 Task: Calculate the distance from the Apollo Theater to Marcus Garvey Park.
Action: Mouse moved to (308, 292)
Screenshot: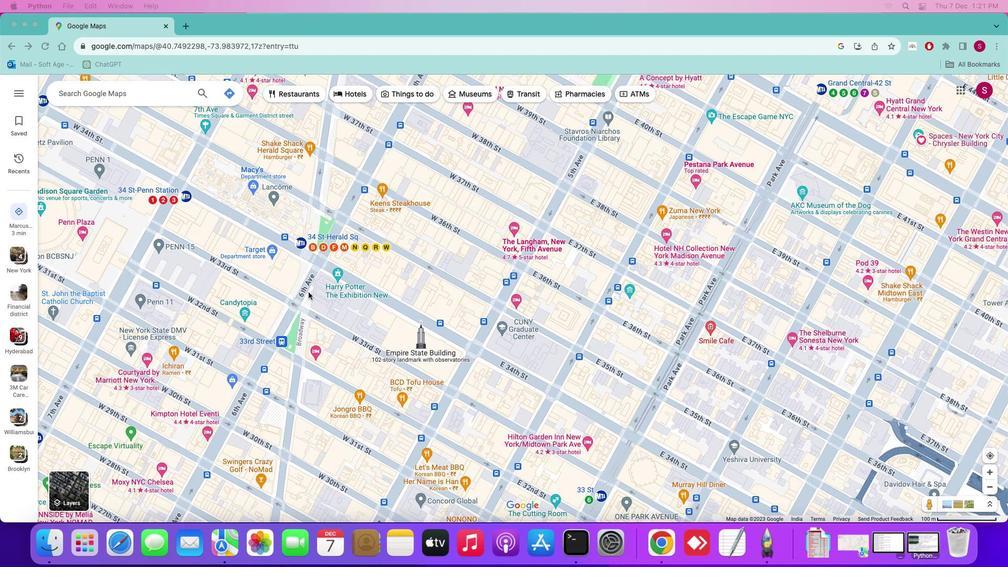 
Action: Mouse pressed left at (308, 292)
Screenshot: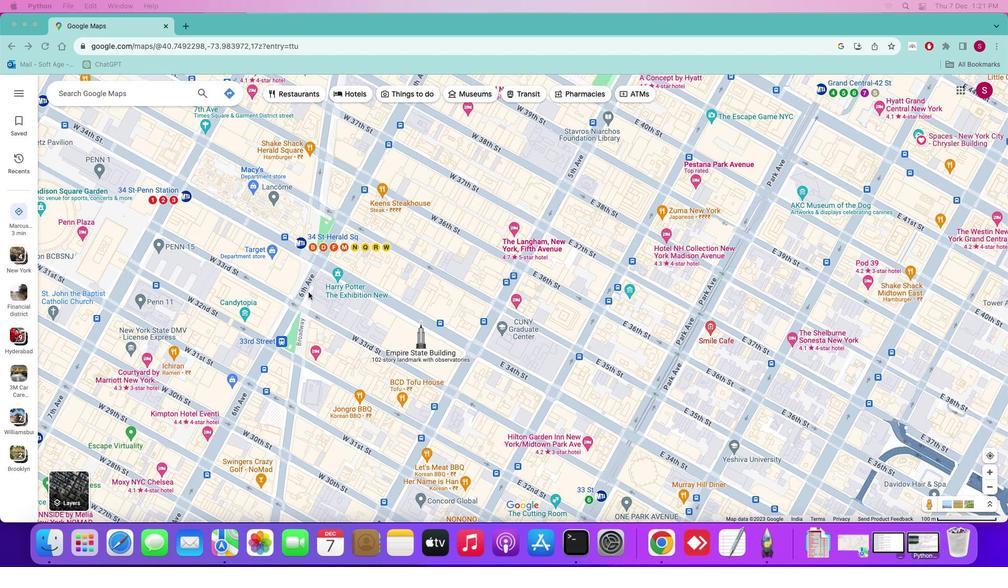 
Action: Mouse moved to (140, 93)
Screenshot: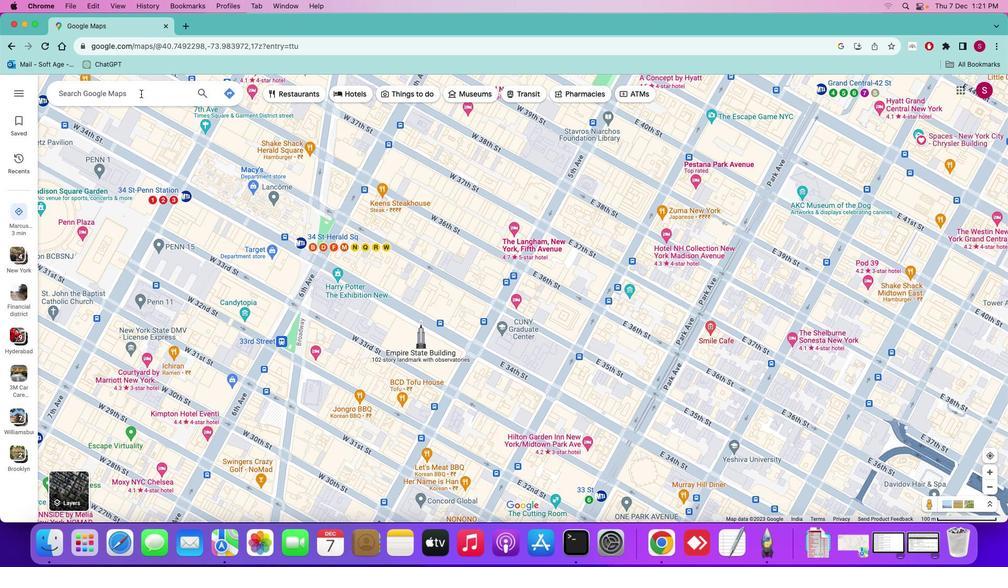 
Action: Mouse pressed left at (140, 93)
Screenshot: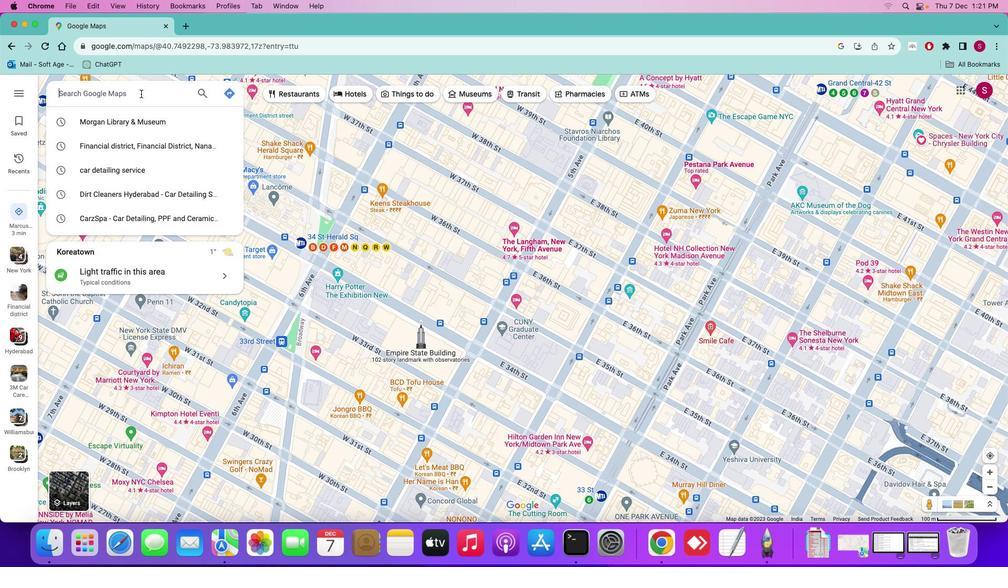 
Action: Mouse moved to (140, 93)
Screenshot: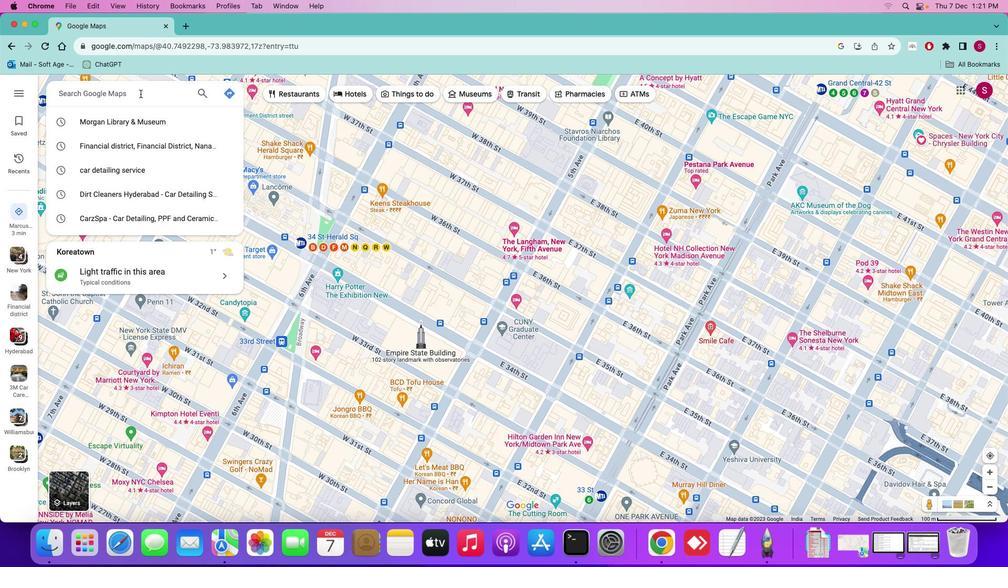 
Action: Key pressed Key.shift_r'A''p''o''l''l''o'Key.spaceKey.shift_r'T''h''e''a''t''e''r'Key.space't''o'Key.spaceKey.shift_r'M''a''r''c''u''s'Key.spaceKey.shift_r'G''r''a''v''e''y'Key.spaceKey.shift_r'P''a''r''k'Key.enter
Screenshot: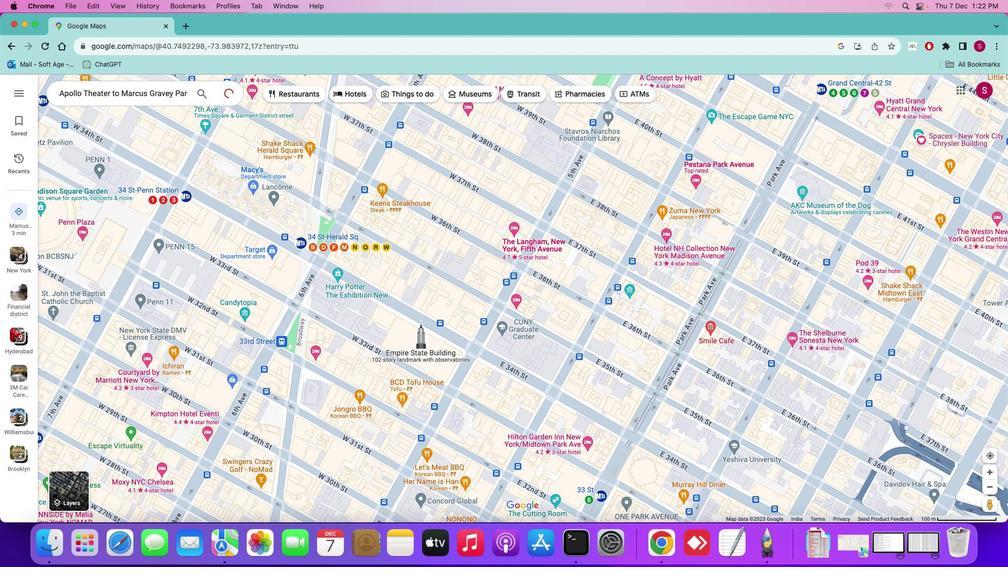 
Action: Mouse moved to (580, 280)
Screenshot: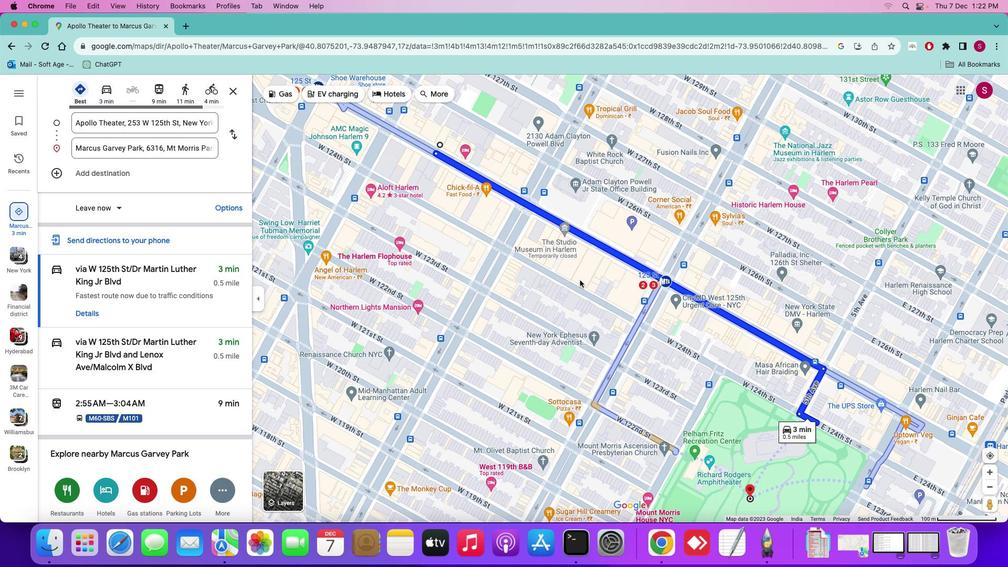 
Action: Mouse scrolled (580, 280) with delta (0, 0)
Screenshot: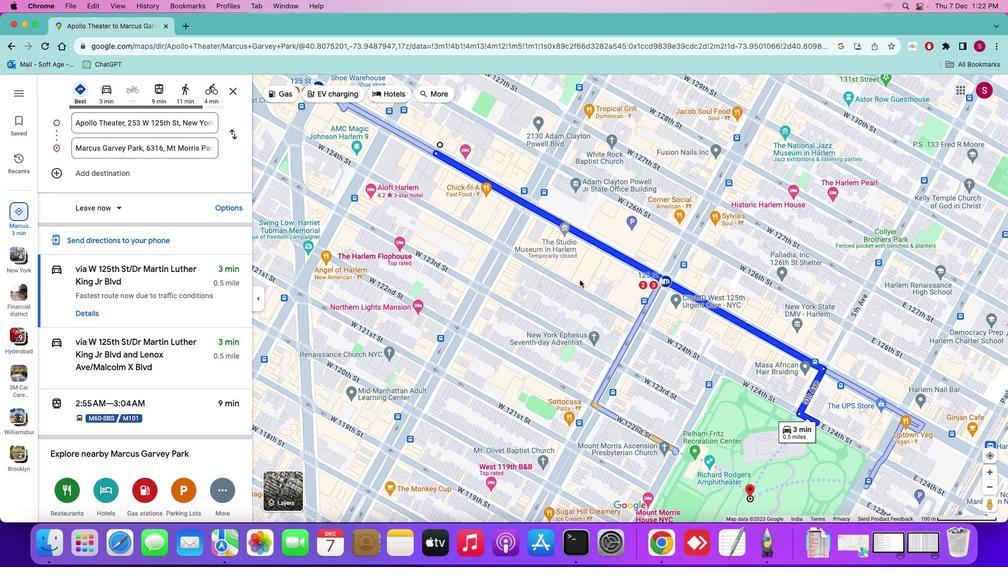 
Action: Mouse scrolled (580, 280) with delta (0, 0)
Screenshot: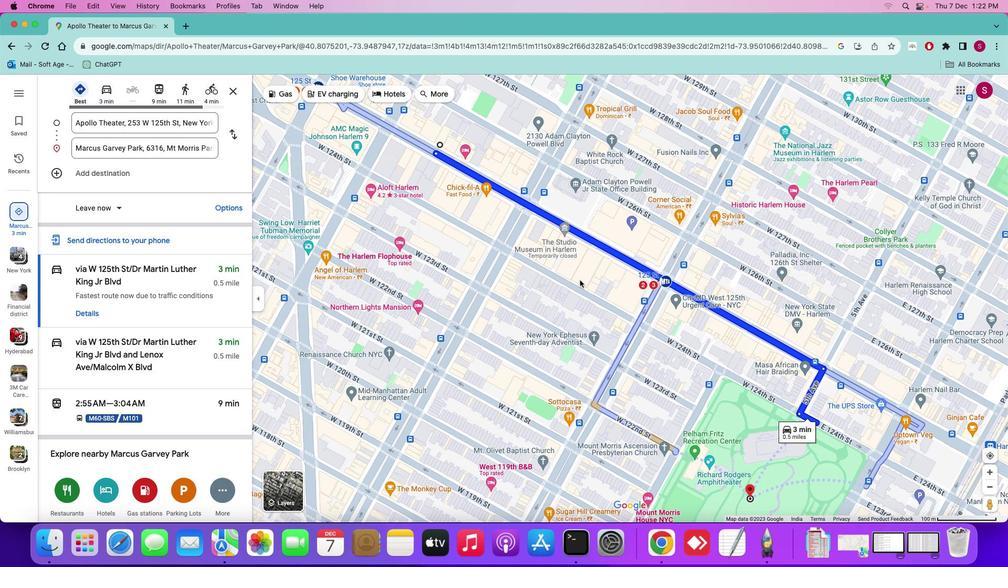 
Action: Mouse scrolled (580, 280) with delta (0, 0)
Screenshot: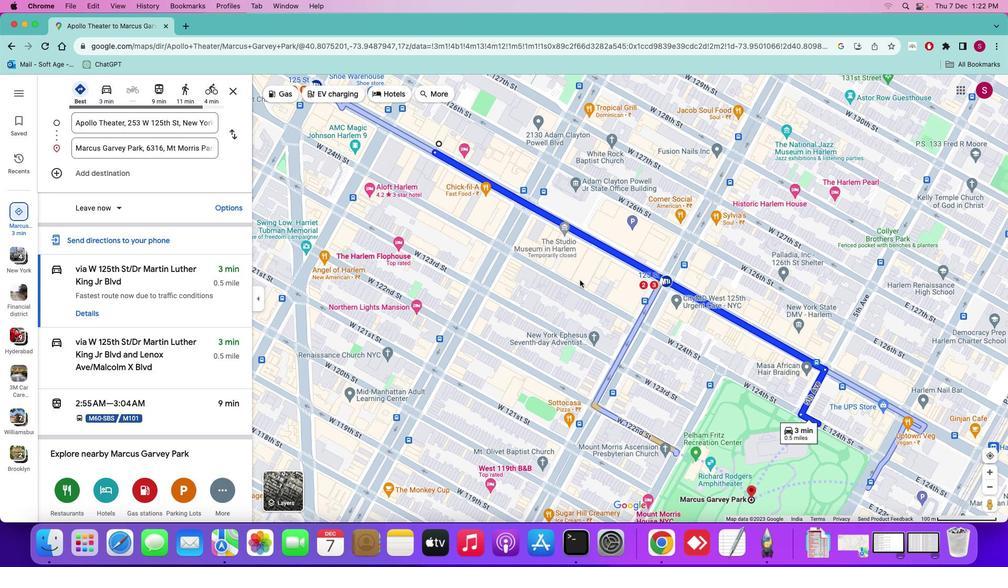 
Action: Mouse scrolled (580, 280) with delta (0, 0)
Screenshot: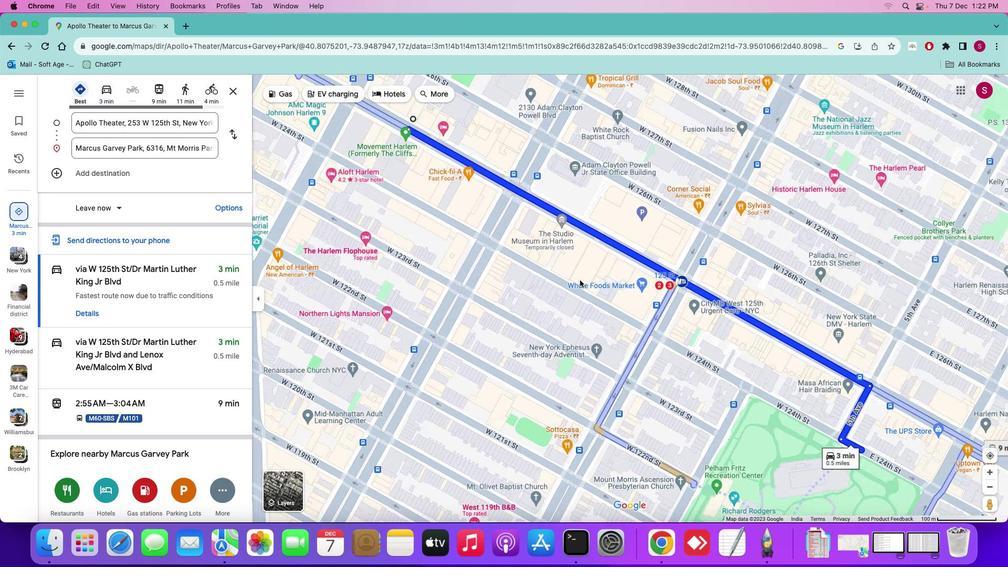 
Action: Mouse scrolled (580, 280) with delta (0, 0)
Screenshot: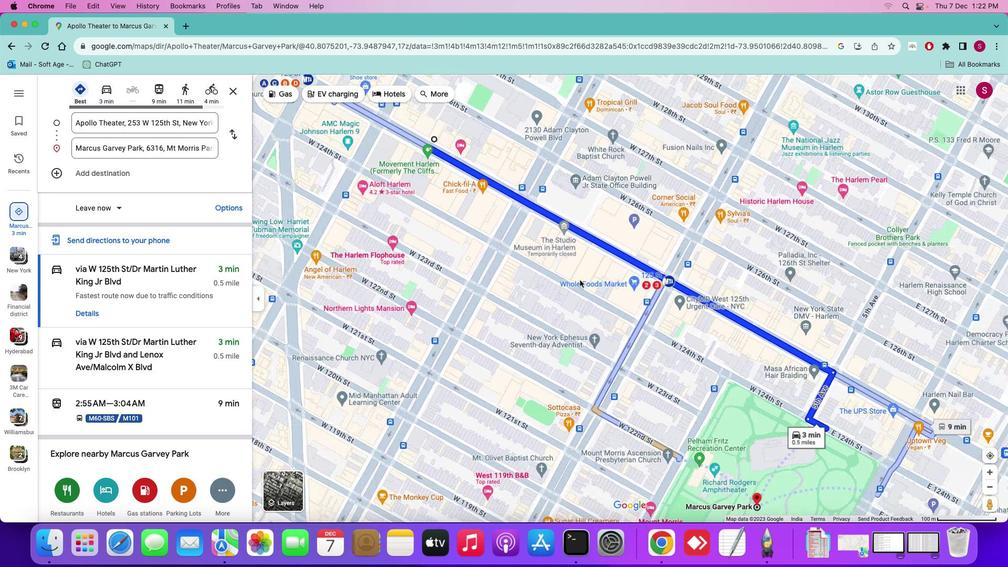 
Action: Mouse scrolled (580, 280) with delta (0, -1)
Screenshot: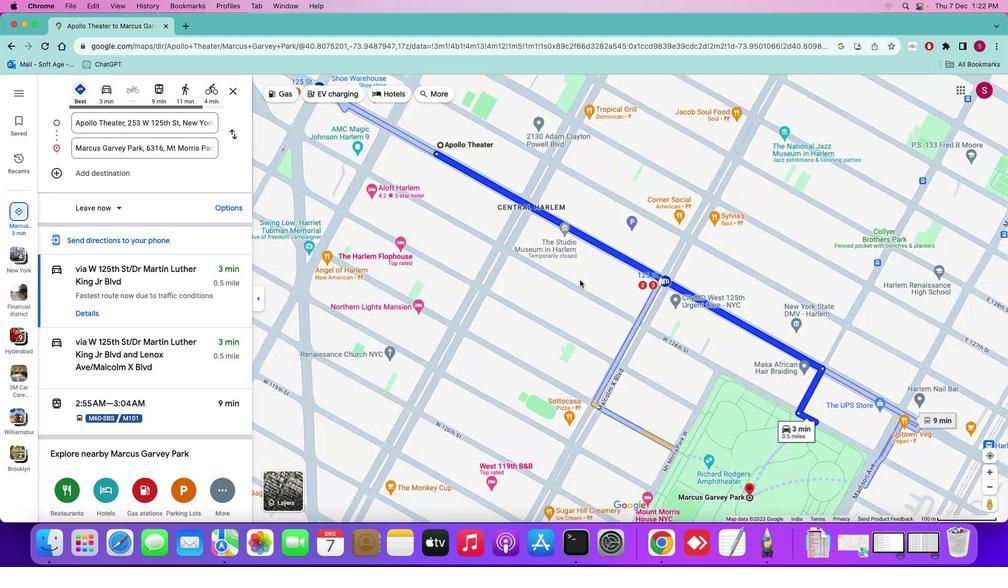 
Action: Mouse scrolled (580, 280) with delta (0, 0)
Screenshot: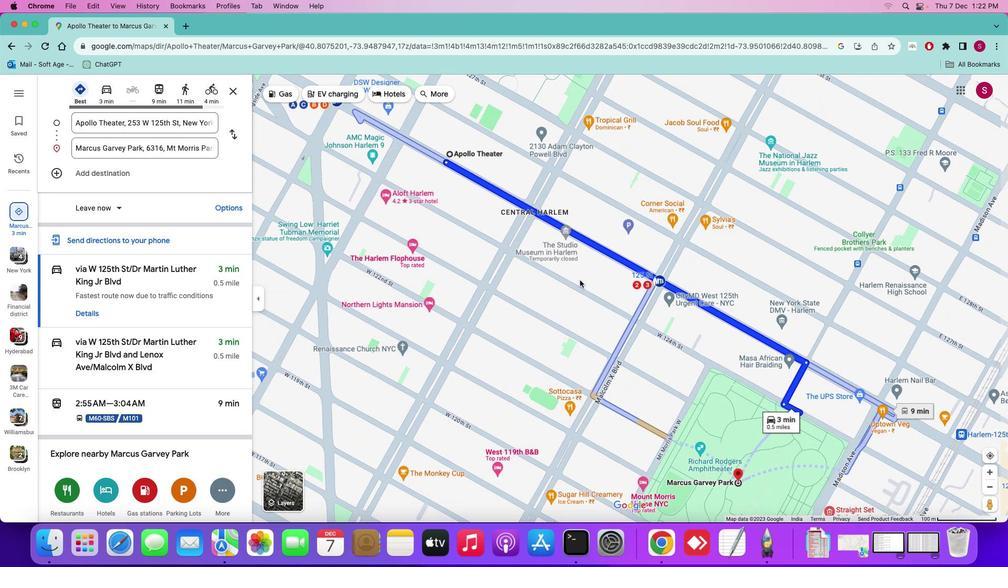 
Action: Mouse scrolled (580, 280) with delta (0, 0)
Screenshot: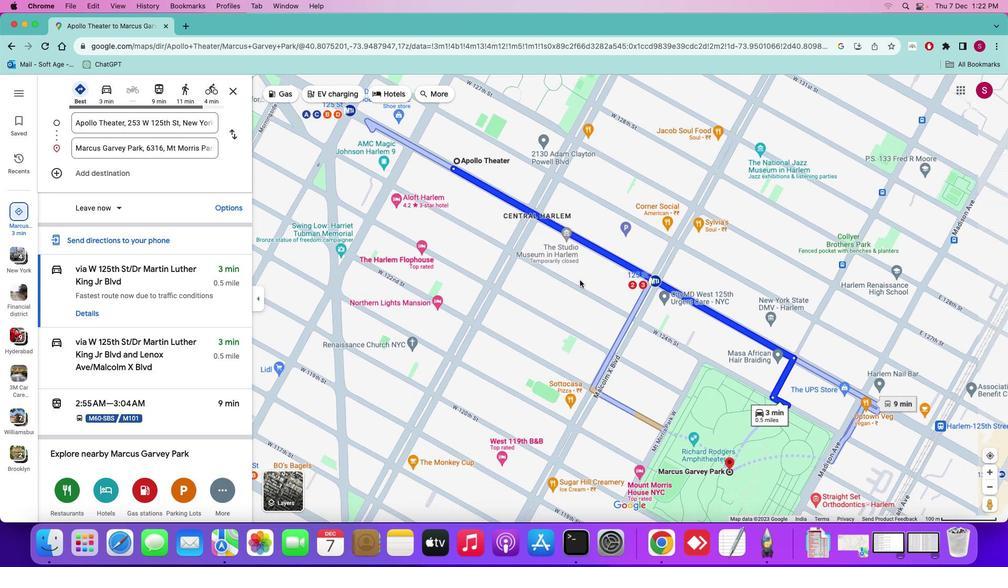 
Action: Mouse scrolled (580, 280) with delta (0, 0)
Screenshot: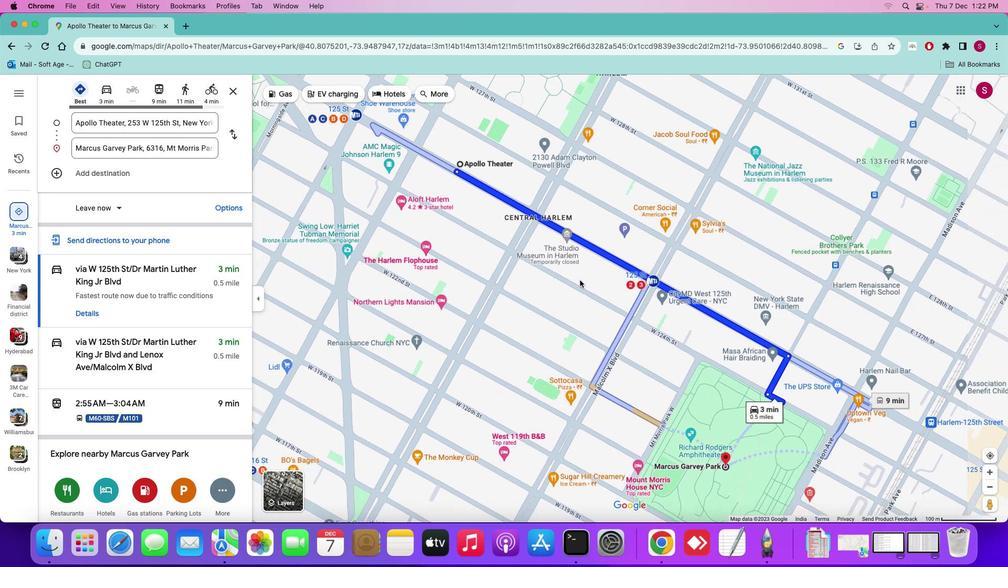 
Action: Mouse scrolled (580, 280) with delta (0, 0)
Screenshot: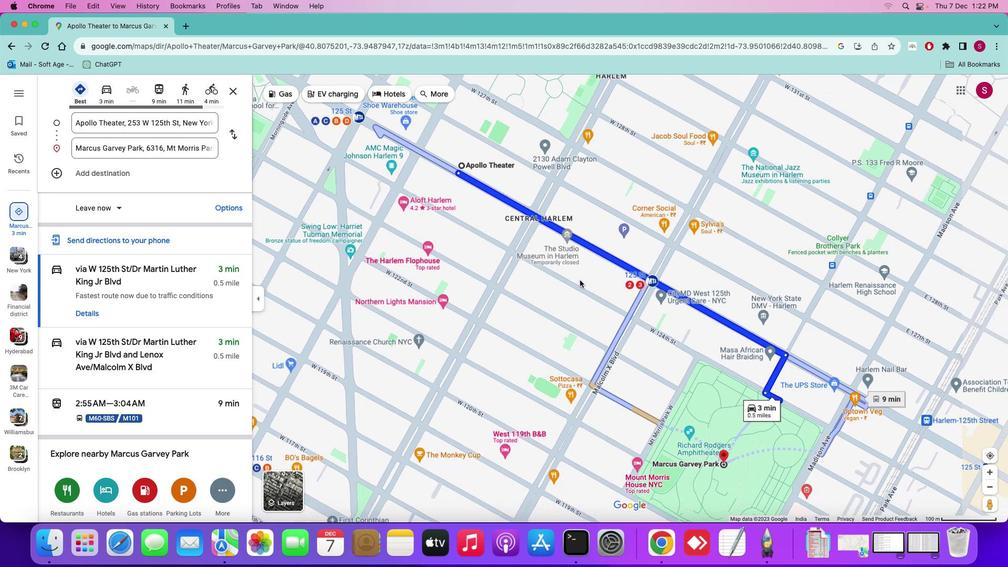 
Action: Mouse scrolled (580, 280) with delta (0, 0)
Screenshot: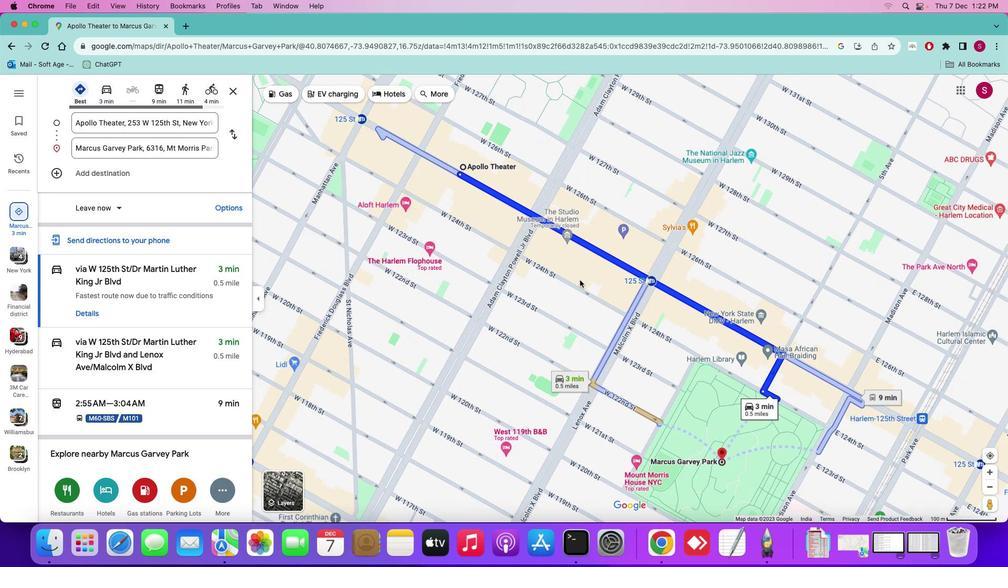 
Action: Mouse scrolled (580, 280) with delta (0, 0)
Screenshot: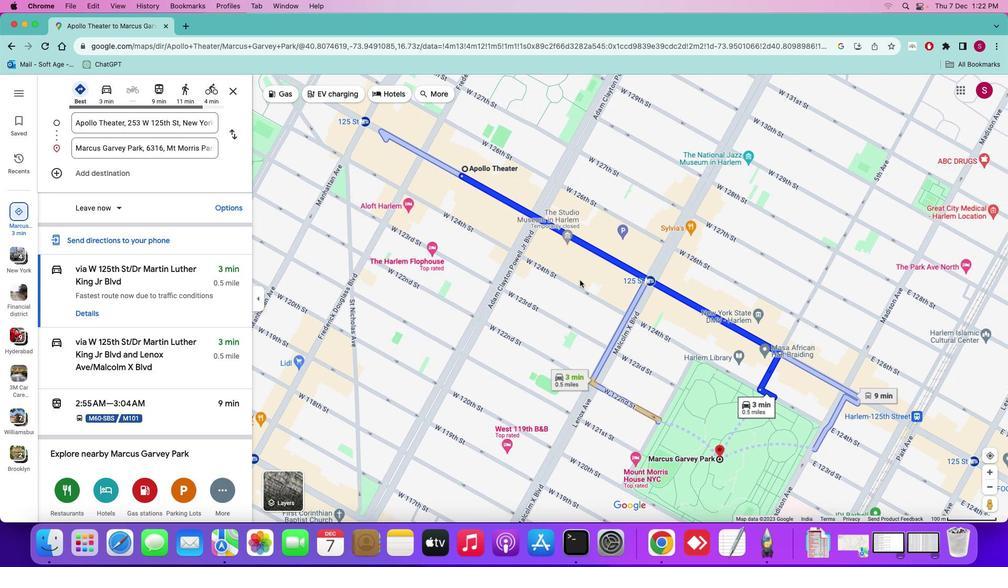 
Action: Mouse scrolled (580, 280) with delta (0, 0)
Screenshot: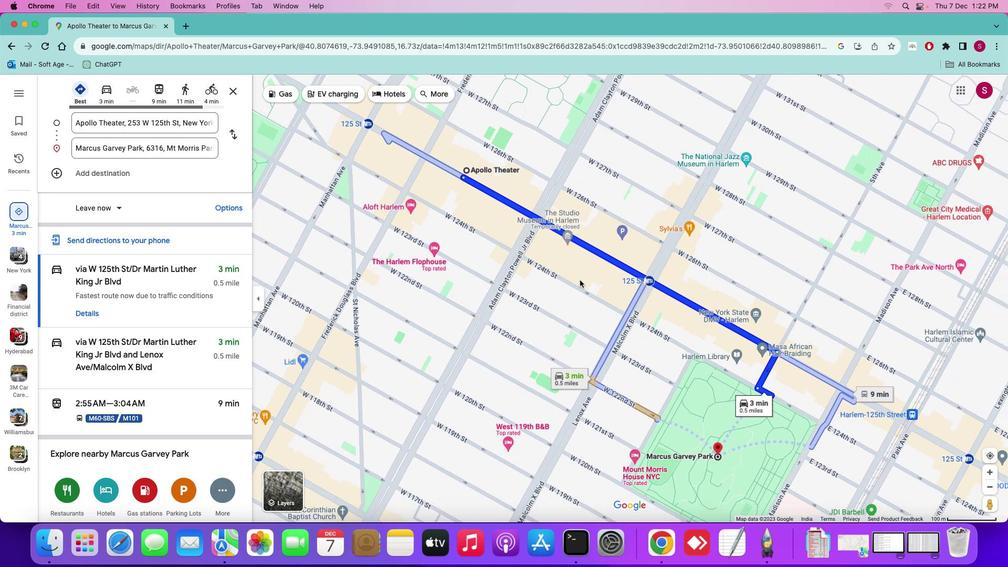 
Action: Mouse scrolled (580, 280) with delta (0, 0)
Screenshot: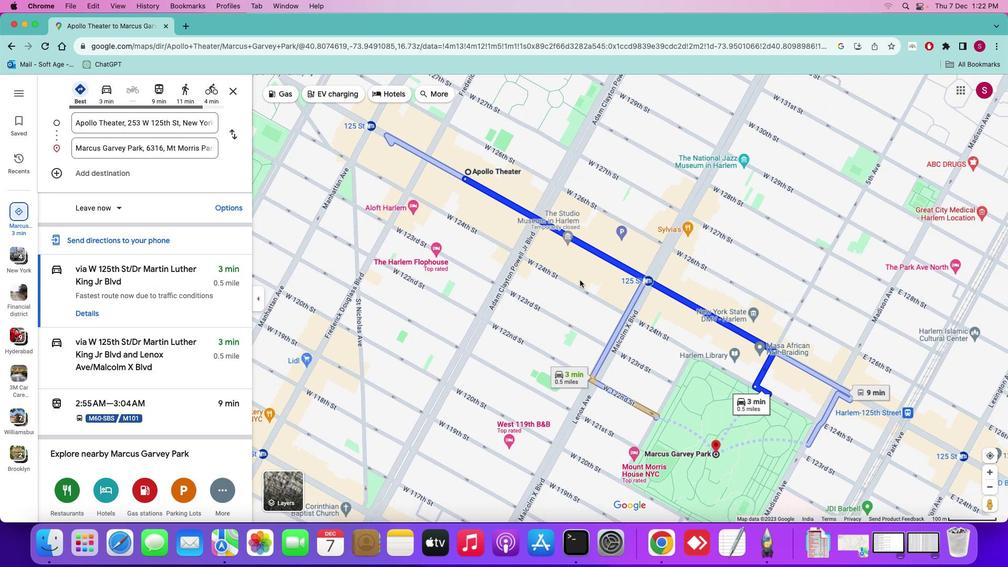 
Action: Mouse scrolled (580, 280) with delta (0, 0)
Screenshot: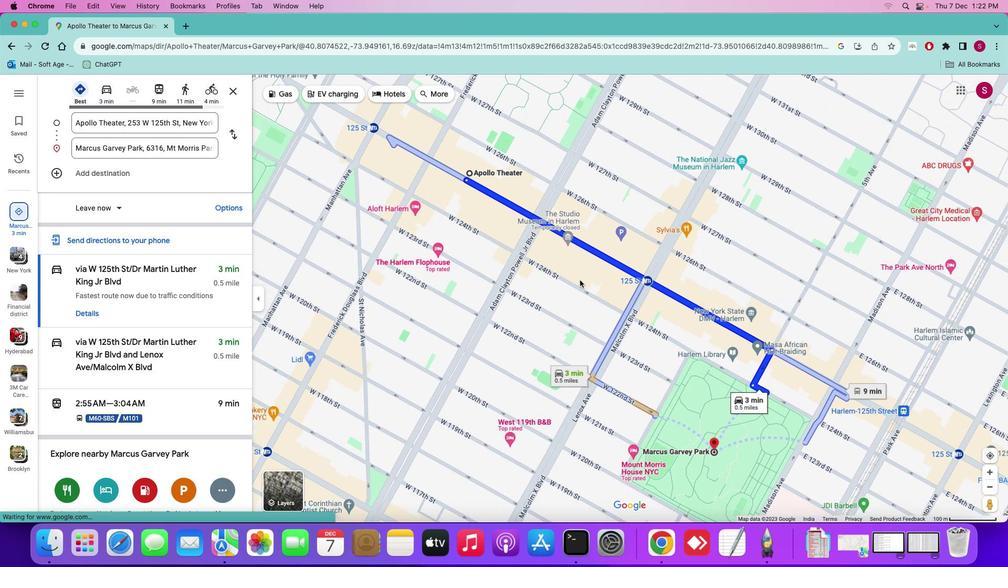 
Action: Mouse moved to (742, 407)
Screenshot: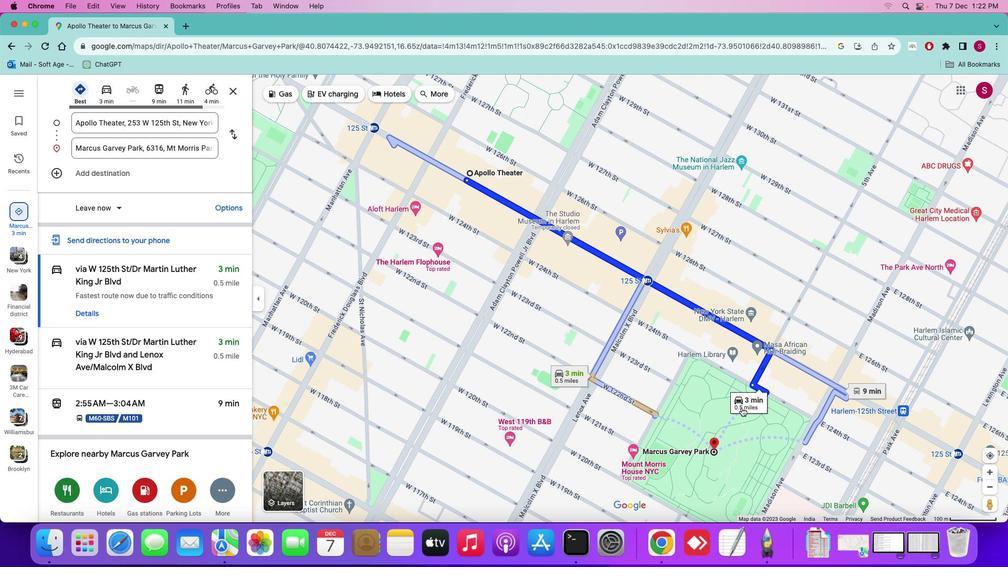
Action: Mouse pressed left at (742, 407)
Screenshot: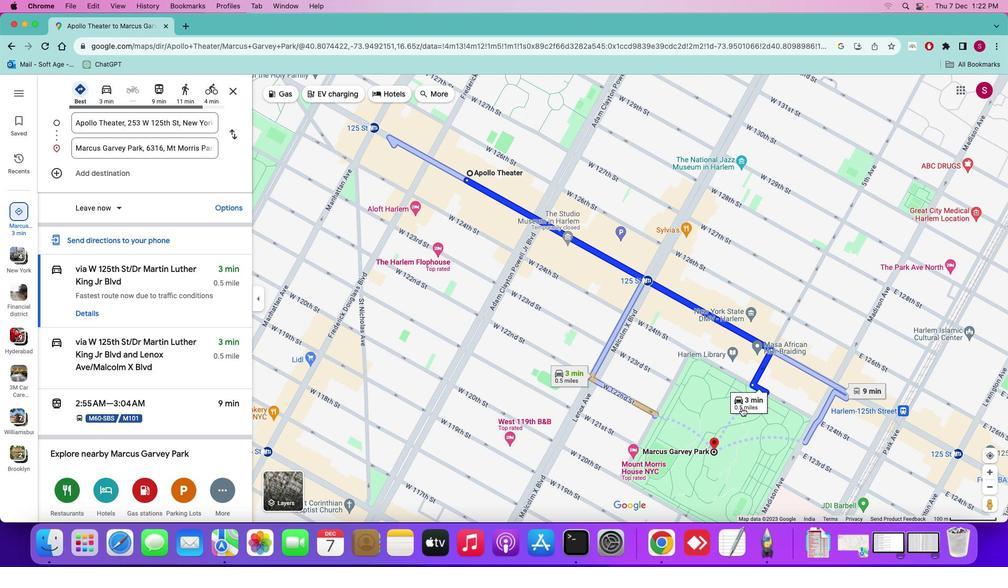 
Action: Mouse moved to (709, 471)
Screenshot: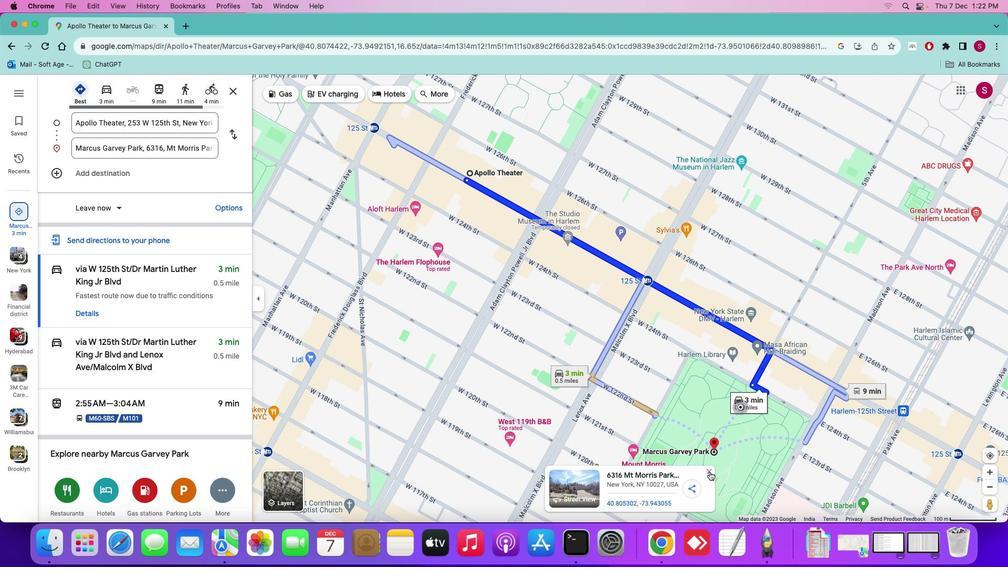 
Action: Mouse pressed left at (709, 471)
Screenshot: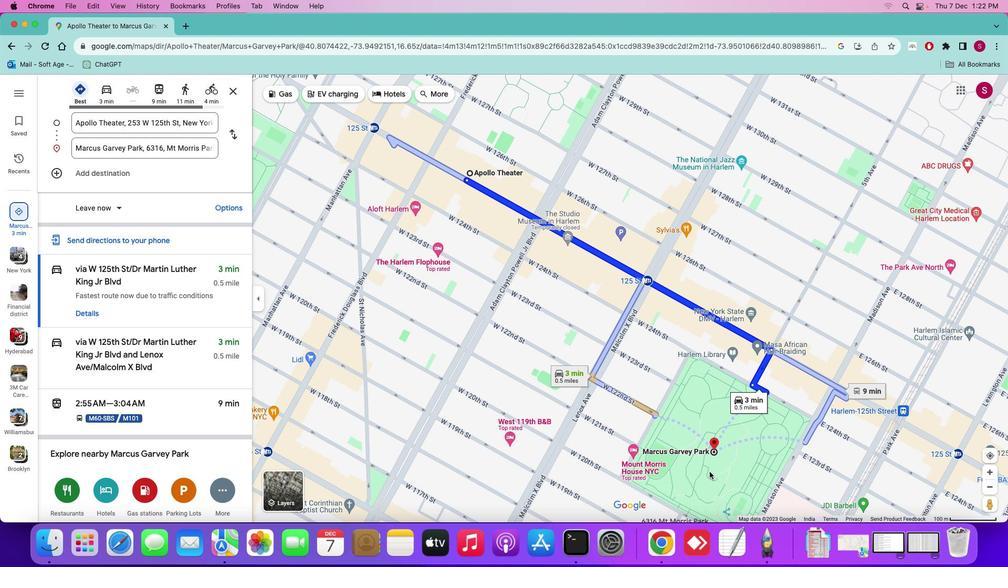 
Action: Mouse moved to (109, 95)
Screenshot: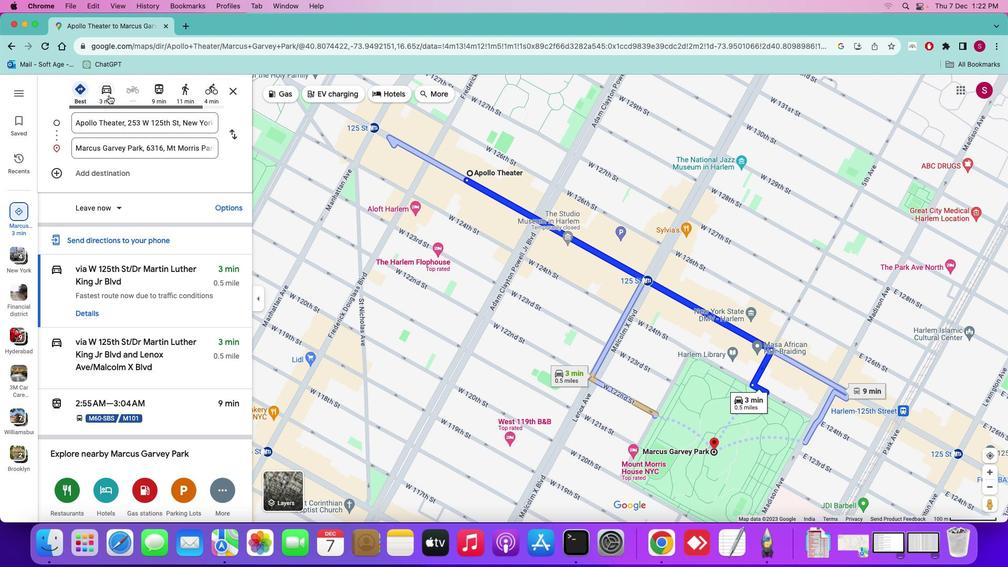 
Action: Mouse pressed left at (109, 95)
Screenshot: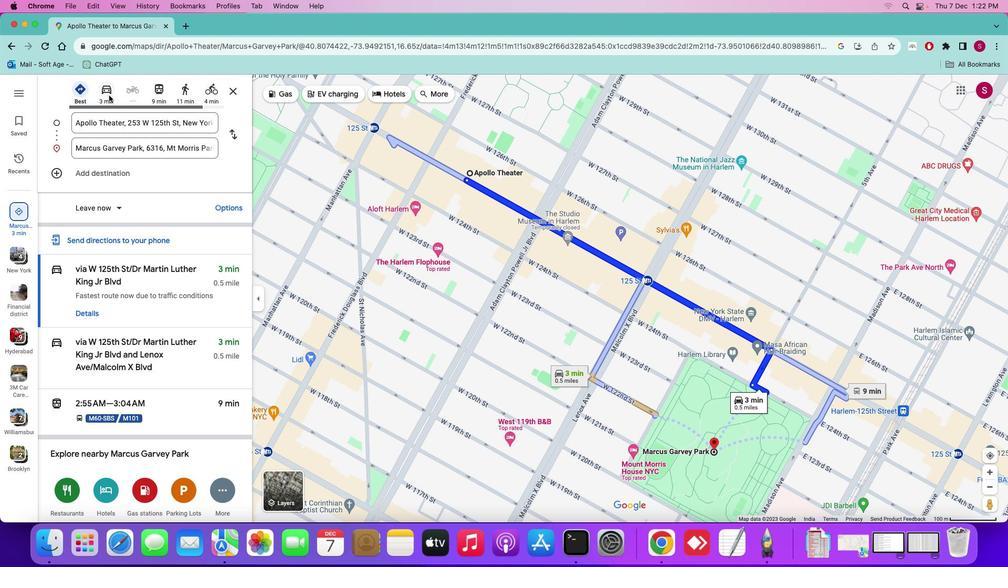
Action: Mouse moved to (491, 311)
Screenshot: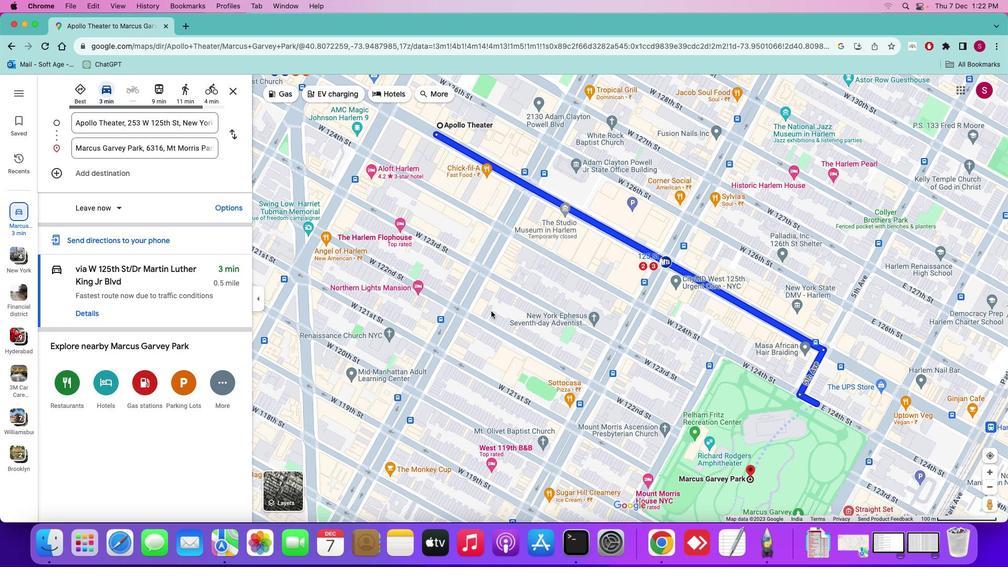 
Action: Mouse scrolled (491, 311) with delta (0, 0)
Screenshot: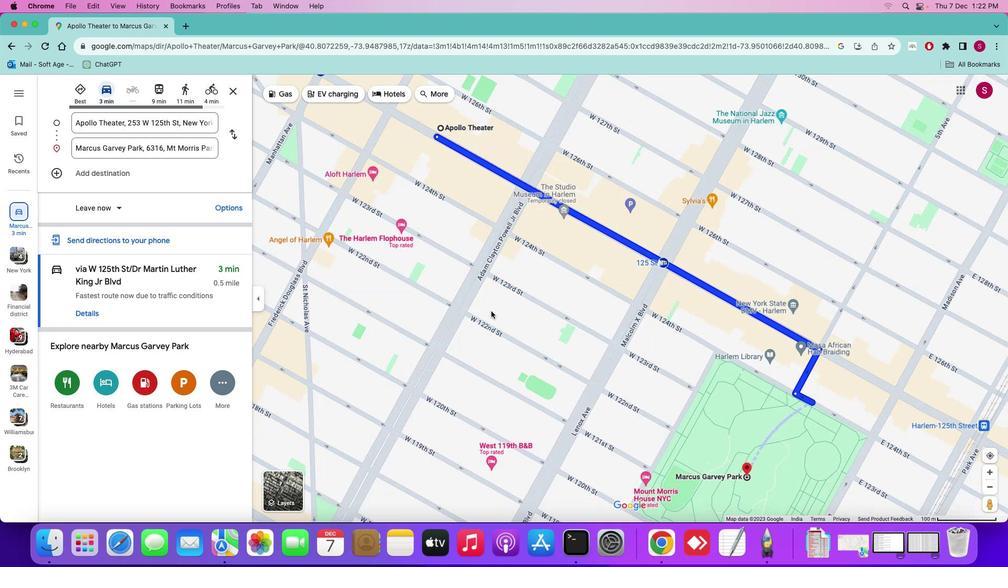 
Action: Mouse scrolled (491, 311) with delta (0, 0)
Screenshot: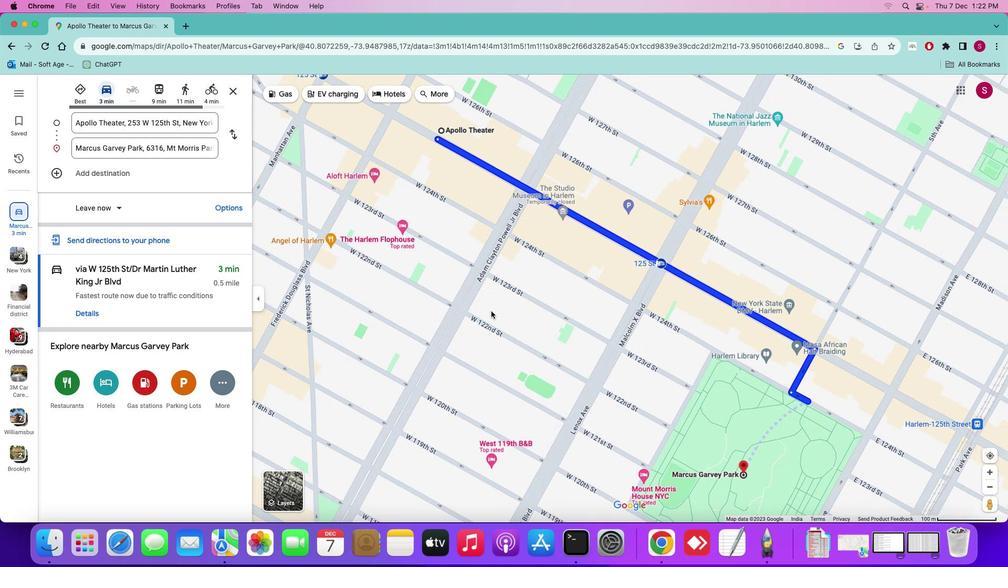 
Action: Mouse moved to (501, 312)
Screenshot: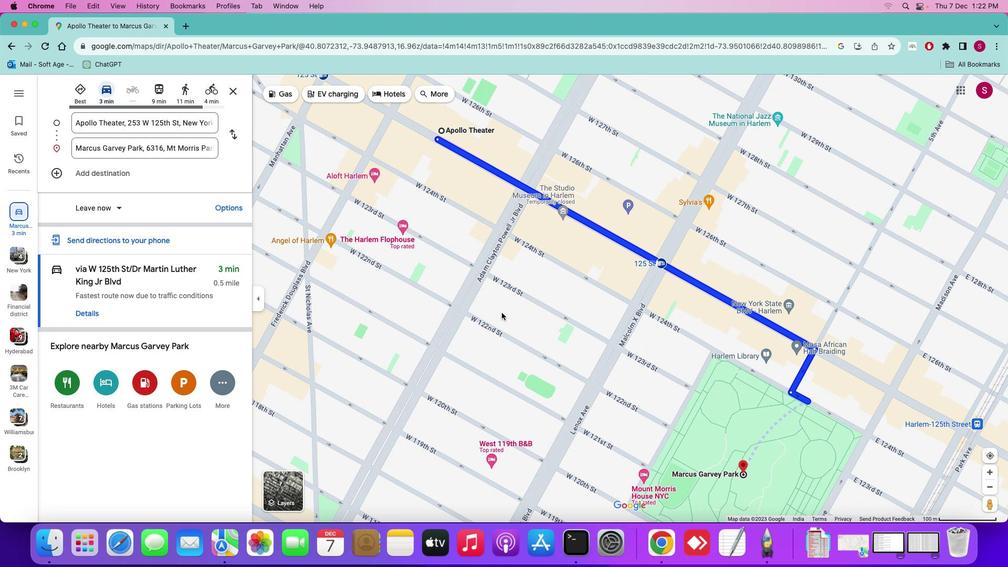
Action: Mouse scrolled (501, 312) with delta (0, 0)
Screenshot: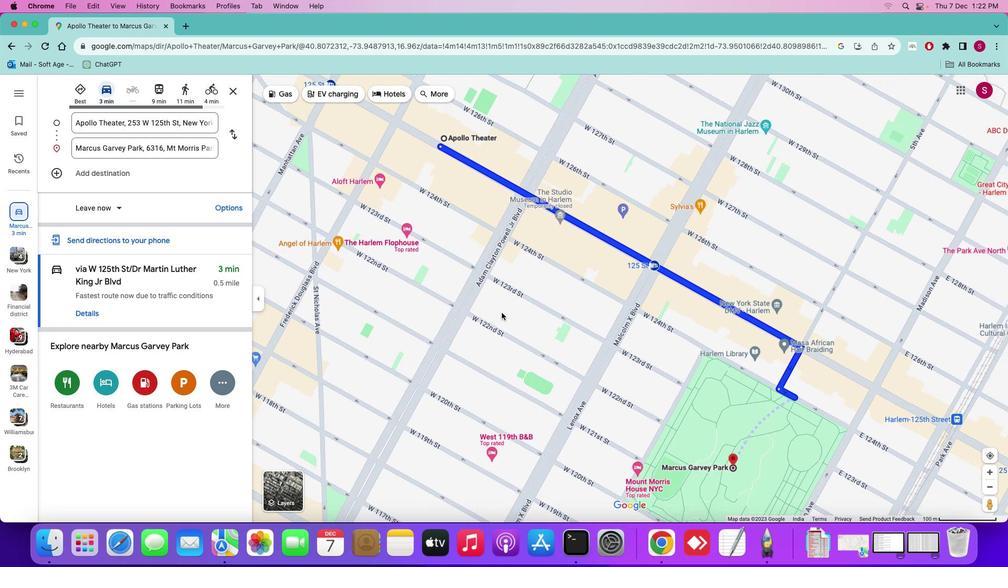 
Action: Mouse scrolled (501, 312) with delta (0, 0)
Screenshot: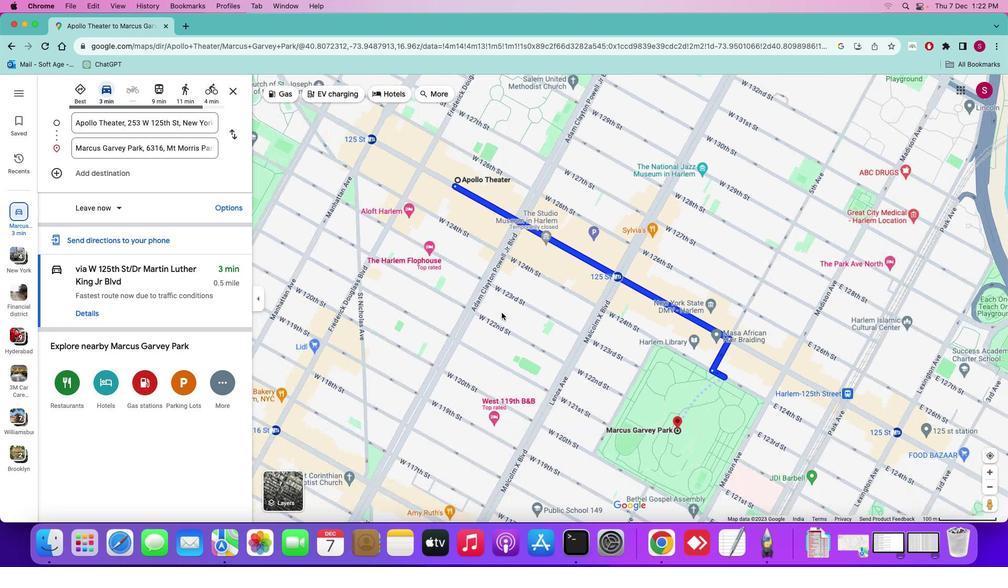 
Action: Mouse scrolled (501, 312) with delta (0, -1)
Screenshot: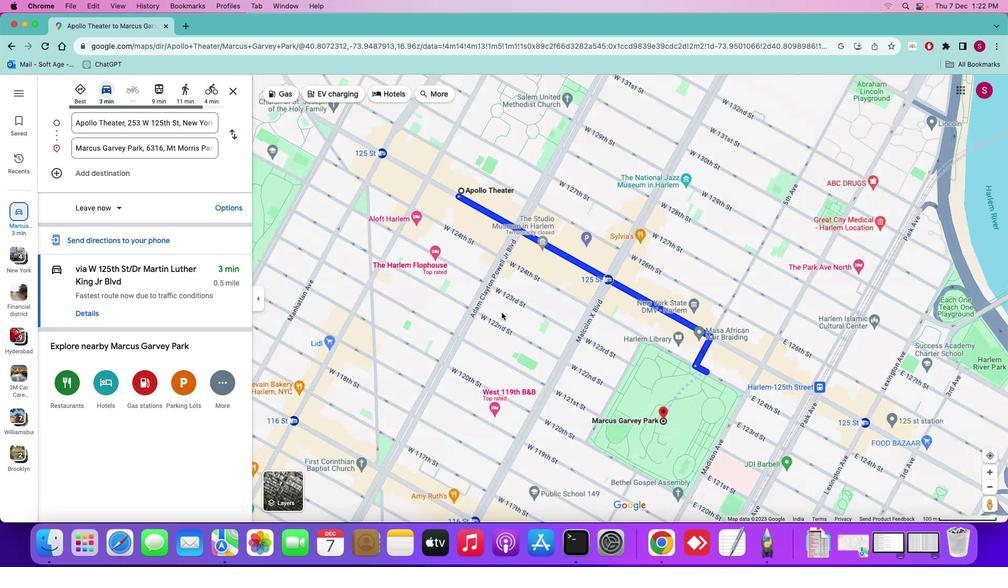 
Action: Mouse scrolled (501, 312) with delta (0, -1)
Screenshot: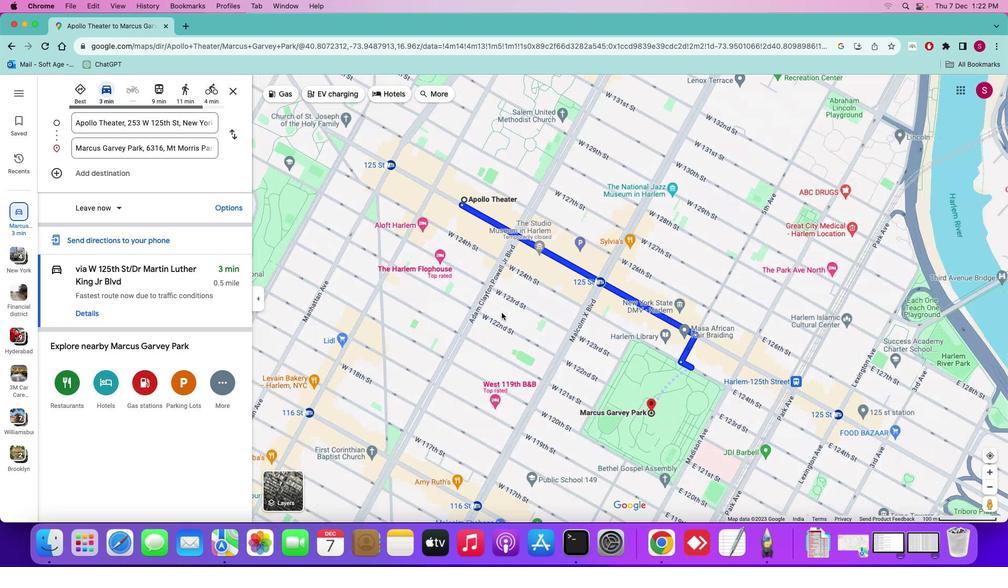 
Action: Mouse scrolled (501, 312) with delta (0, 0)
Screenshot: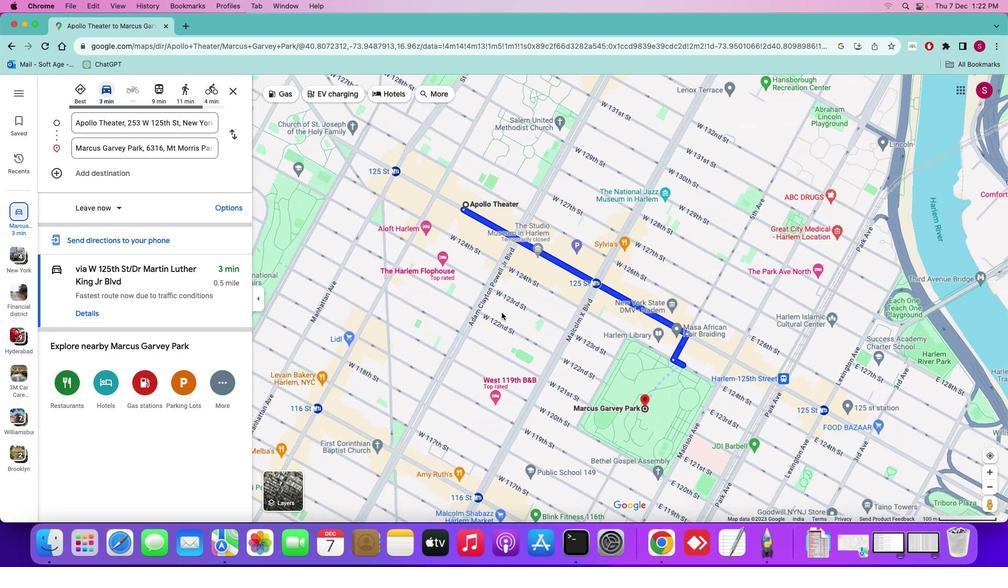 
Action: Mouse scrolled (501, 312) with delta (0, 0)
Screenshot: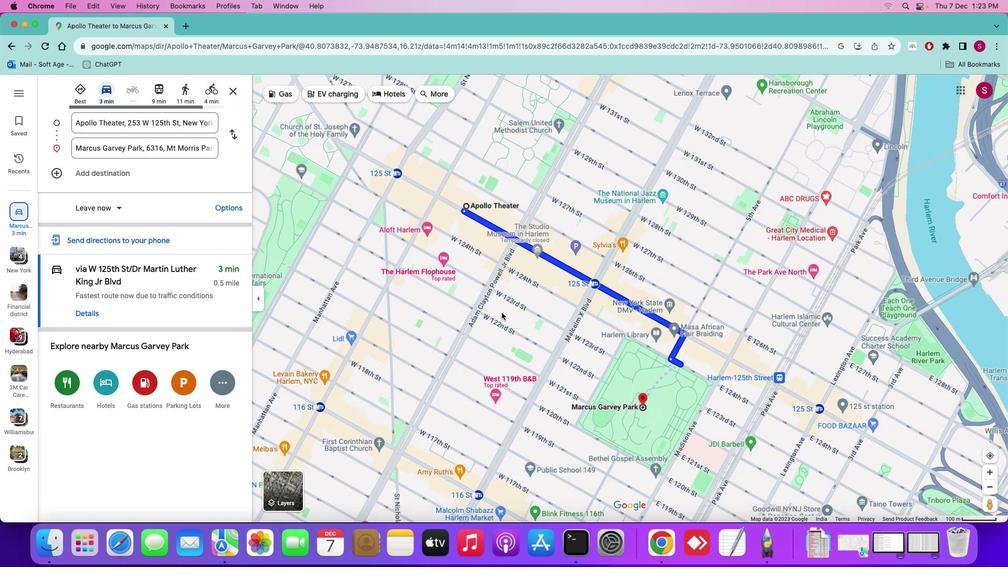 
Action: Mouse scrolled (501, 312) with delta (0, 0)
Screenshot: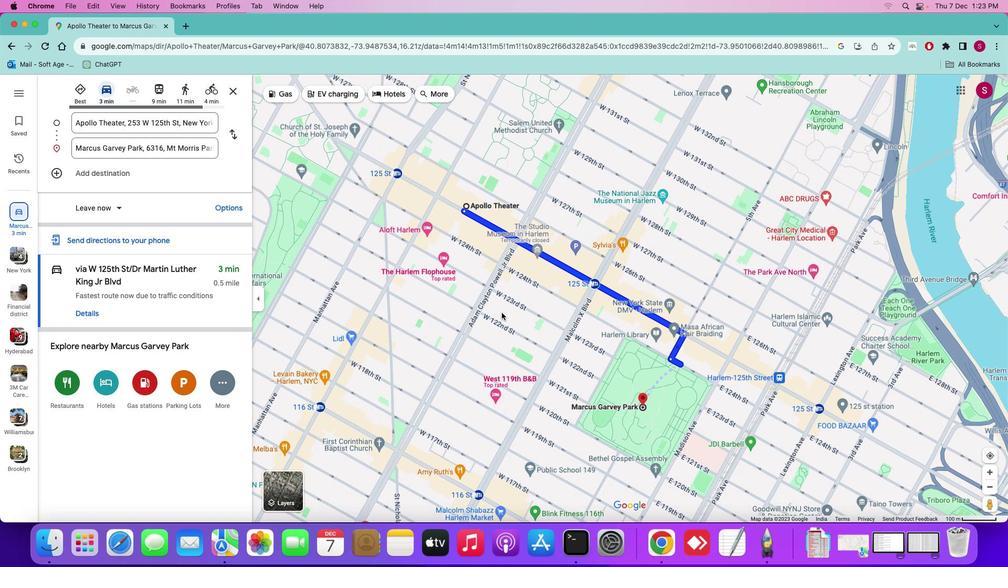 
Action: Mouse scrolled (501, 312) with delta (0, 0)
Screenshot: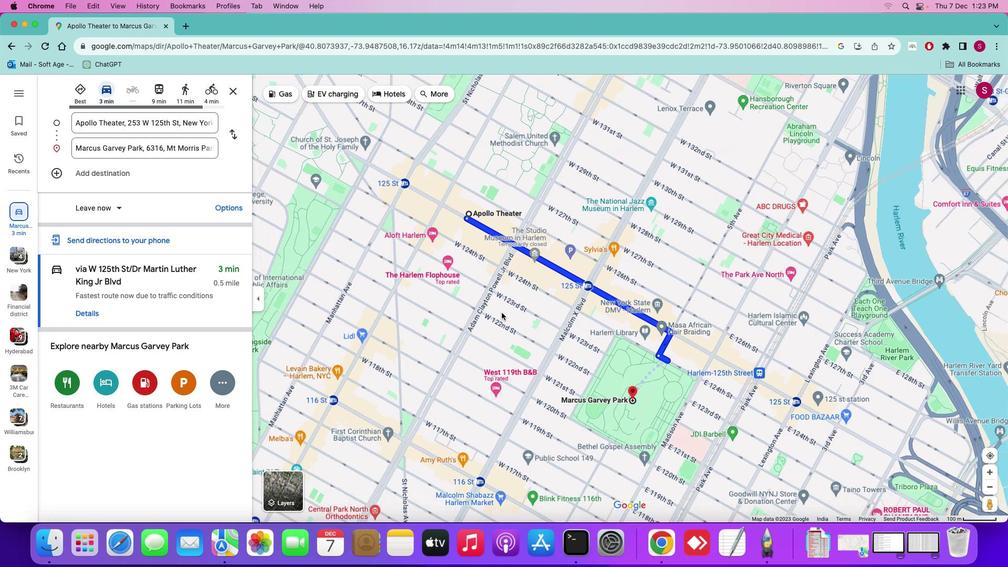 
Action: Mouse scrolled (501, 312) with delta (0, 0)
Screenshot: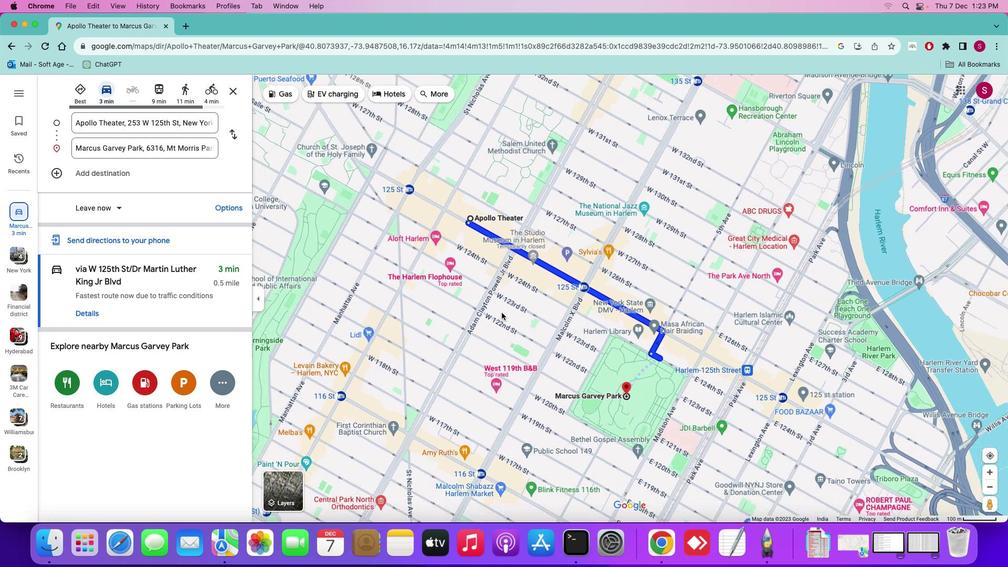 
Action: Mouse scrolled (501, 312) with delta (0, 0)
Screenshot: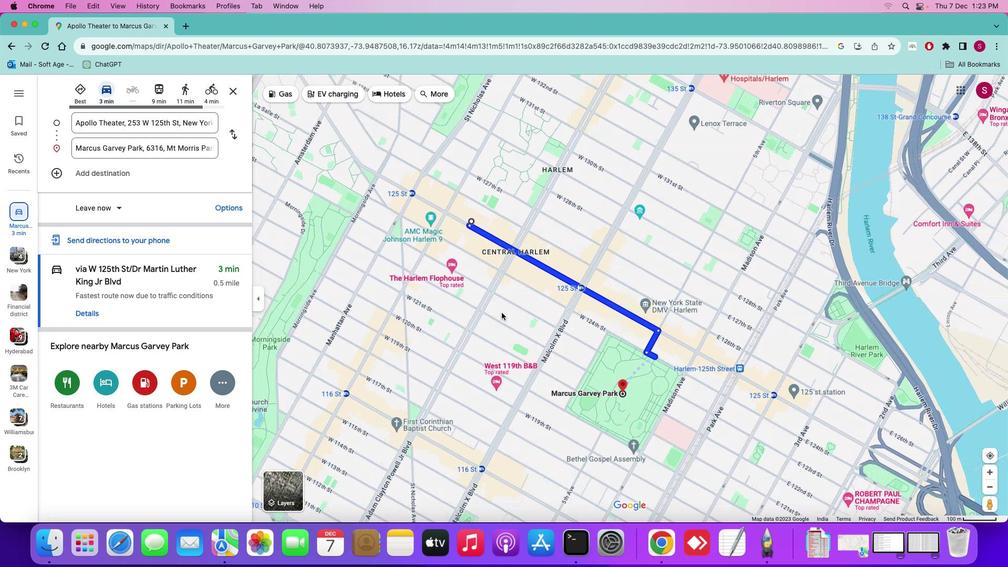 
Action: Mouse scrolled (501, 312) with delta (0, 0)
Screenshot: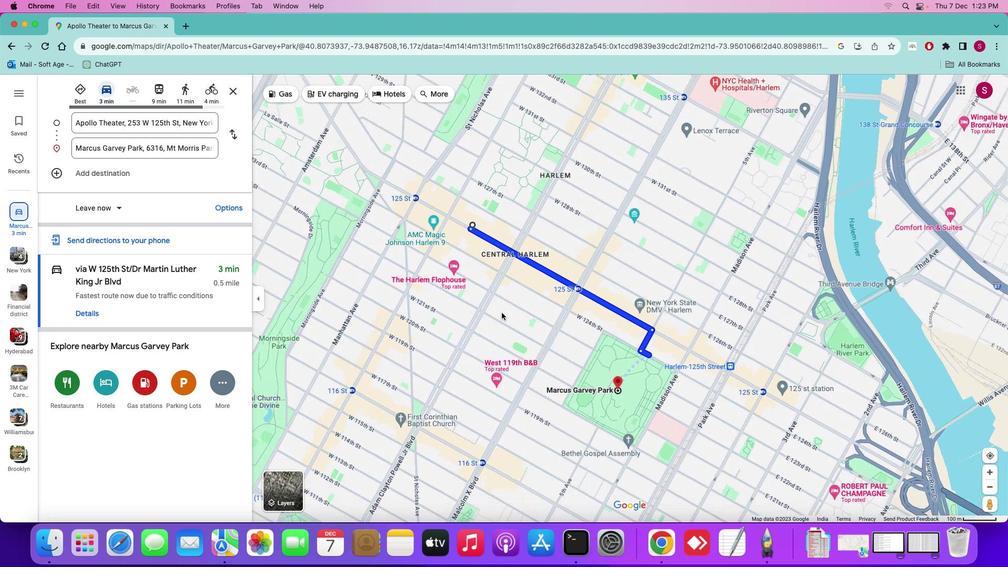 
Action: Mouse scrolled (501, 312) with delta (0, 0)
Screenshot: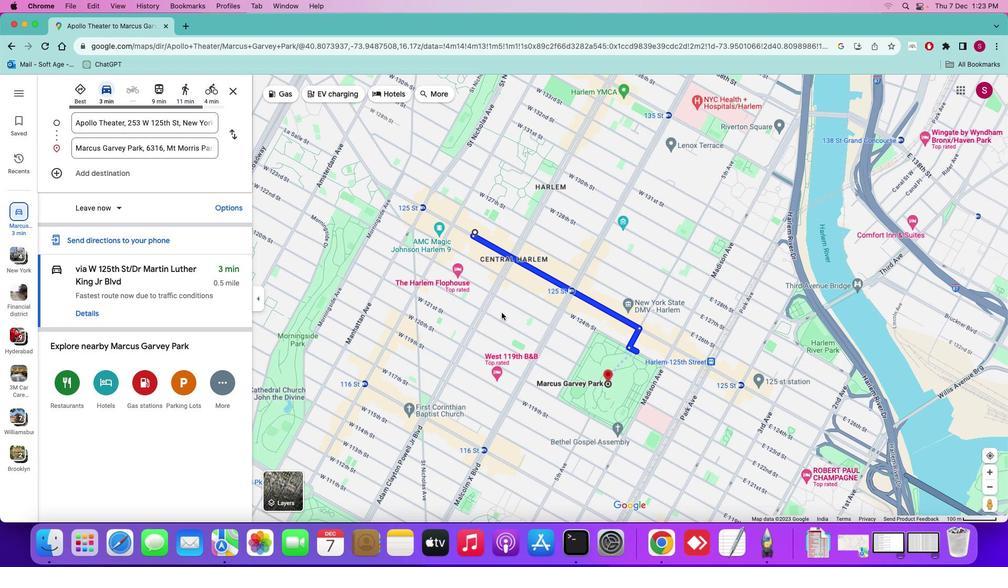 
Action: Mouse scrolled (501, 312) with delta (0, 0)
Screenshot: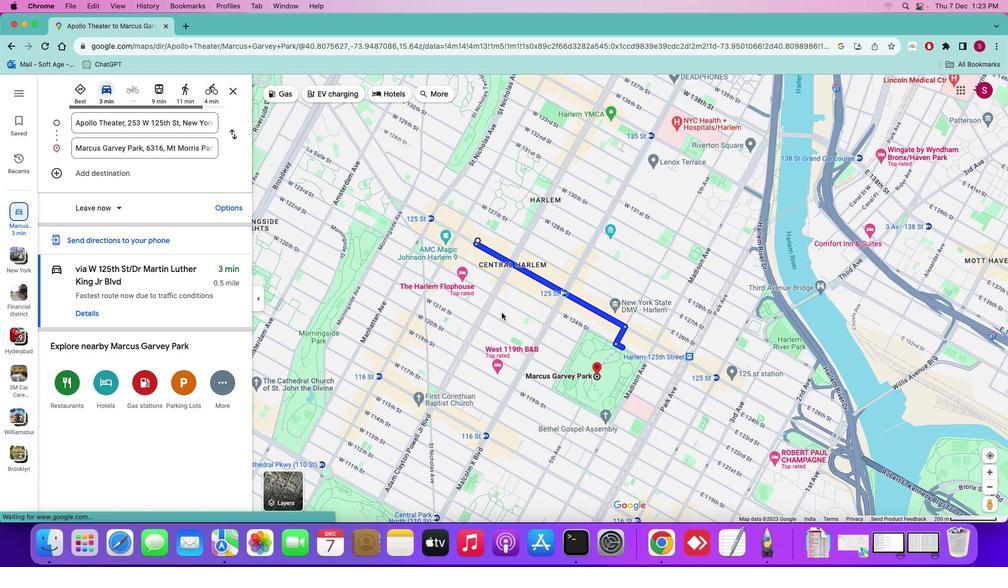 
Action: Mouse scrolled (501, 312) with delta (0, 0)
Screenshot: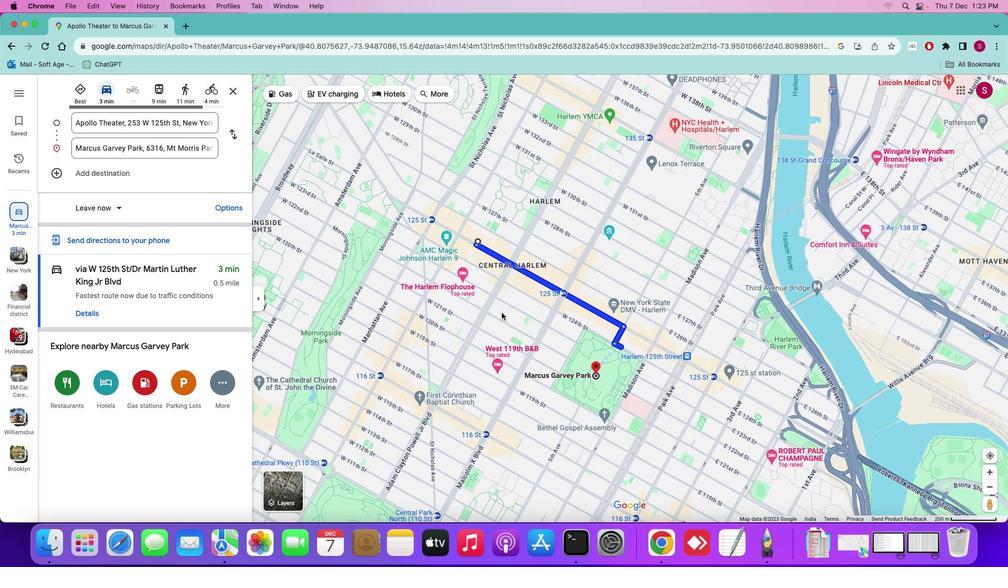 
Action: Mouse scrolled (501, 312) with delta (0, 0)
Screenshot: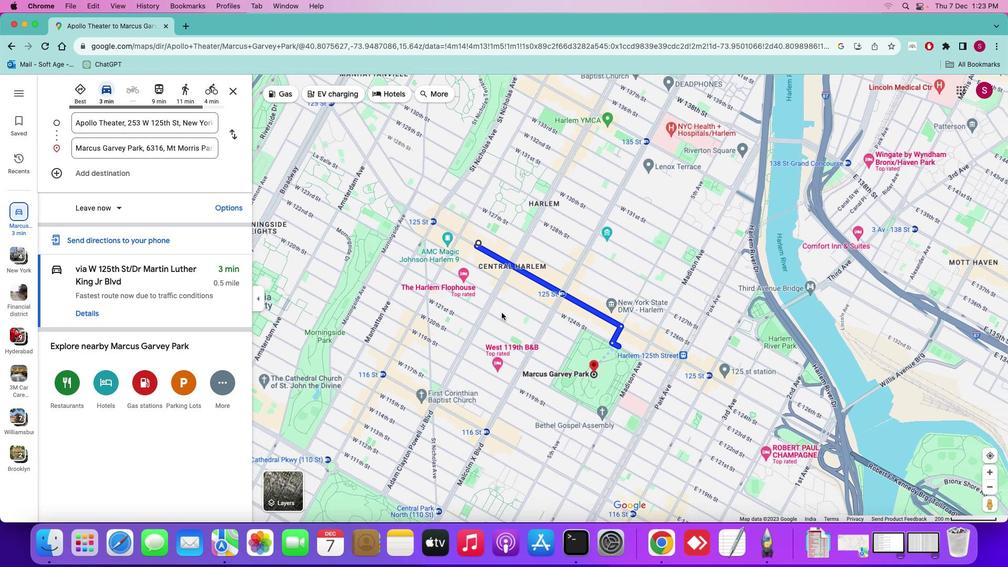 
Action: Mouse scrolled (501, 312) with delta (0, 0)
Screenshot: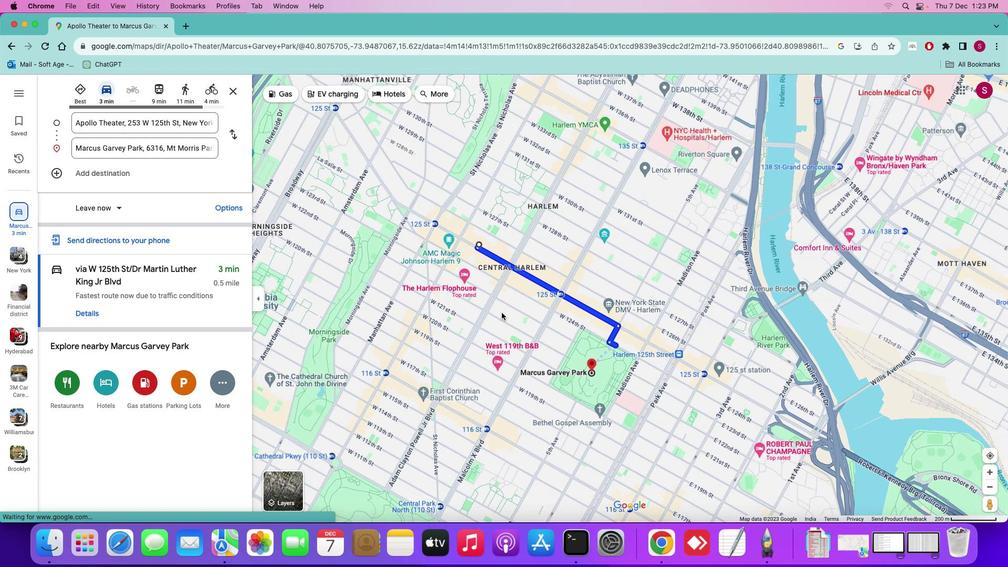 
Action: Mouse scrolled (501, 312) with delta (0, 0)
Screenshot: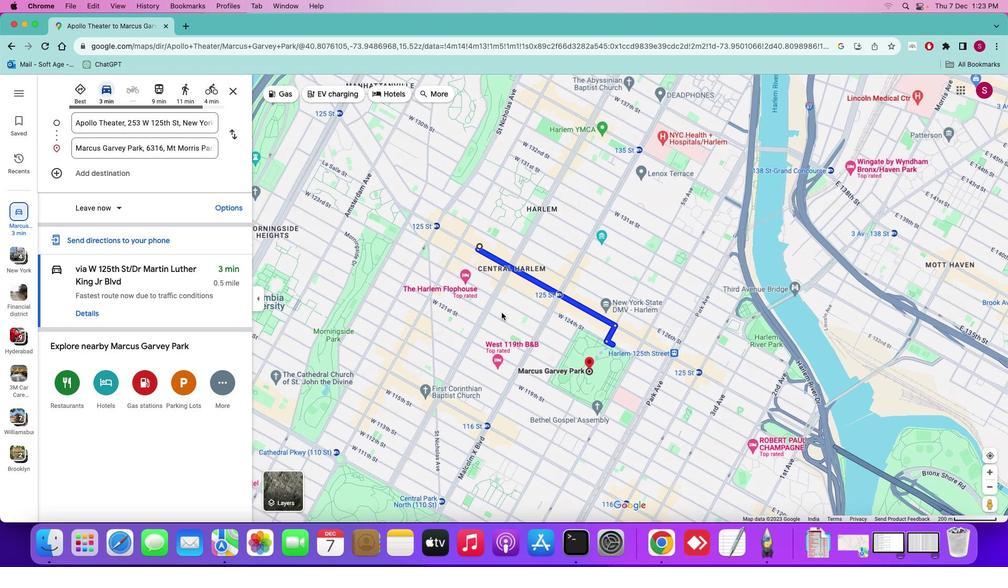 
Action: Mouse scrolled (501, 312) with delta (0, 0)
Screenshot: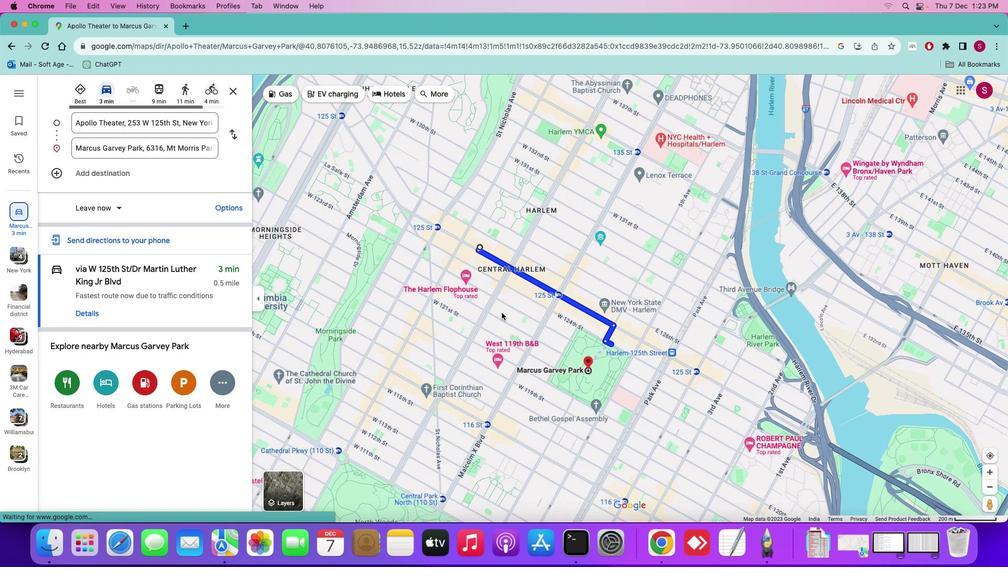 
Action: Mouse scrolled (501, 312) with delta (0, 0)
Screenshot: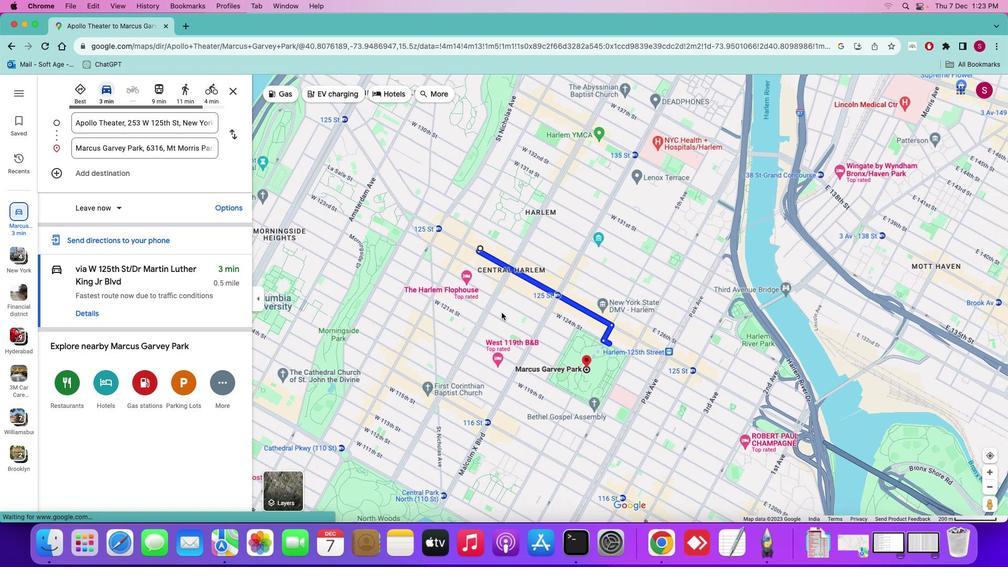 
Action: Mouse scrolled (501, 312) with delta (0, 0)
Screenshot: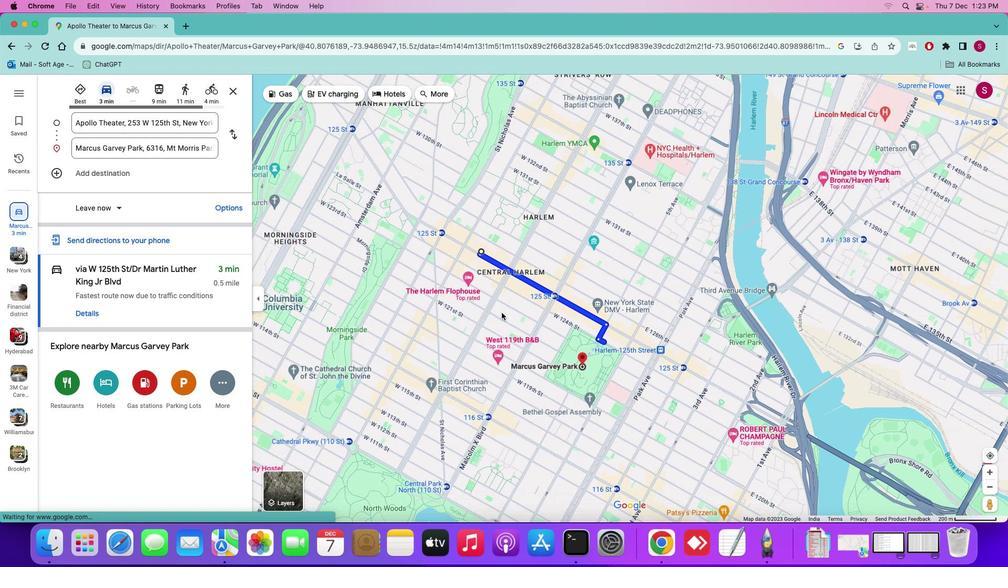 
Action: Mouse scrolled (501, 312) with delta (0, 0)
Screenshot: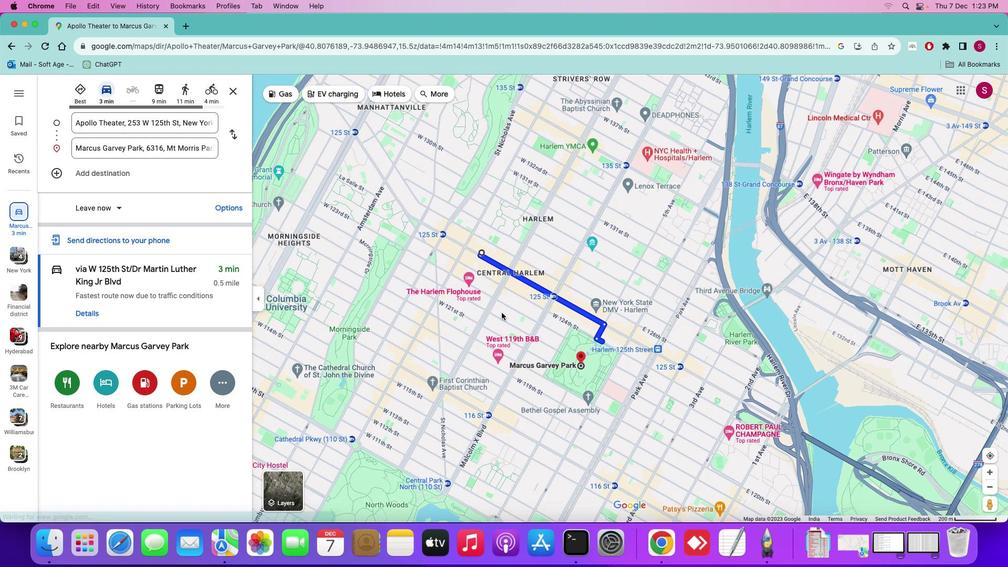
Action: Mouse scrolled (501, 312) with delta (0, 0)
Screenshot: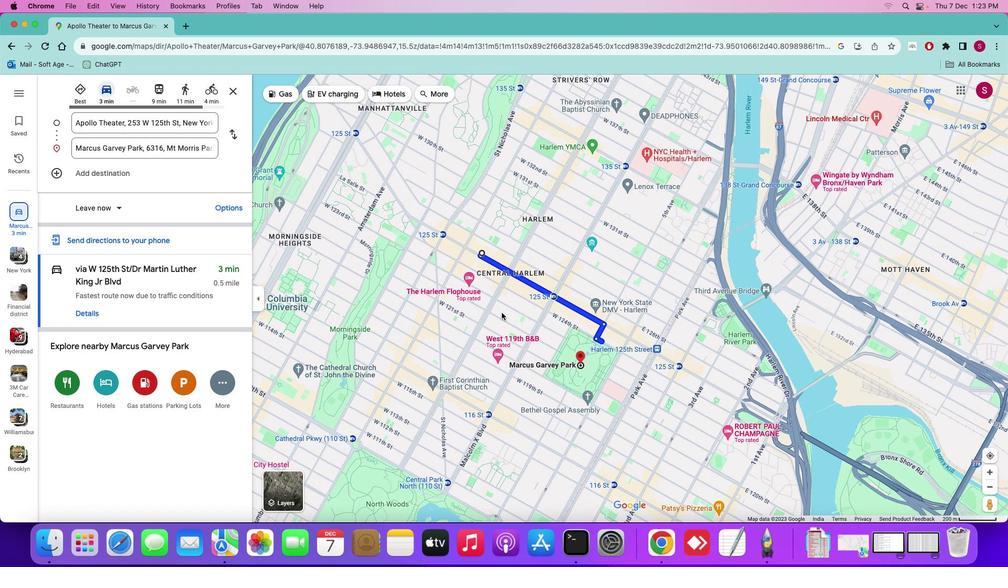 
Action: Mouse scrolled (501, 312) with delta (0, 0)
Screenshot: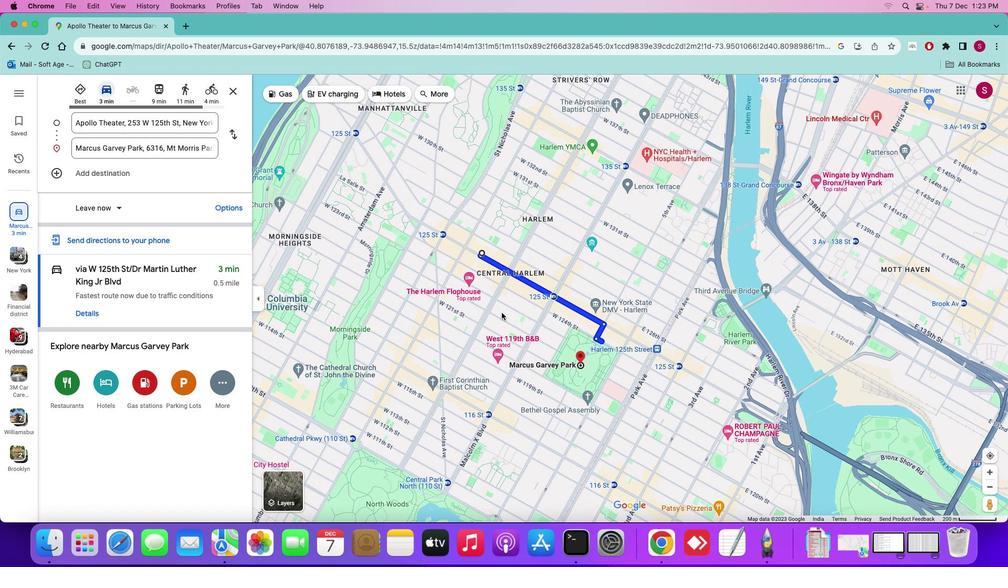 
Action: Mouse scrolled (501, 312) with delta (0, 2)
Screenshot: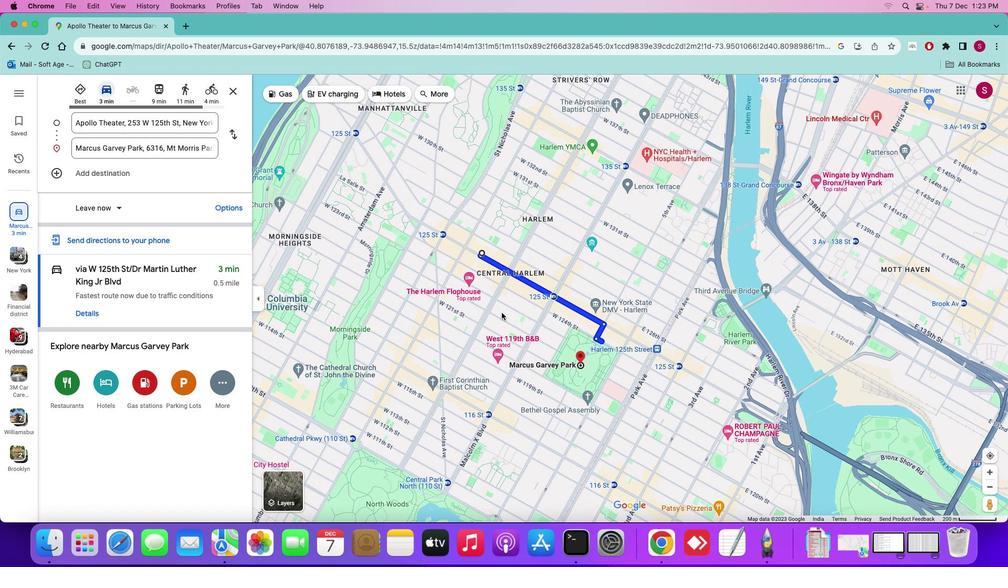 
Action: Mouse scrolled (501, 312) with delta (0, 2)
Screenshot: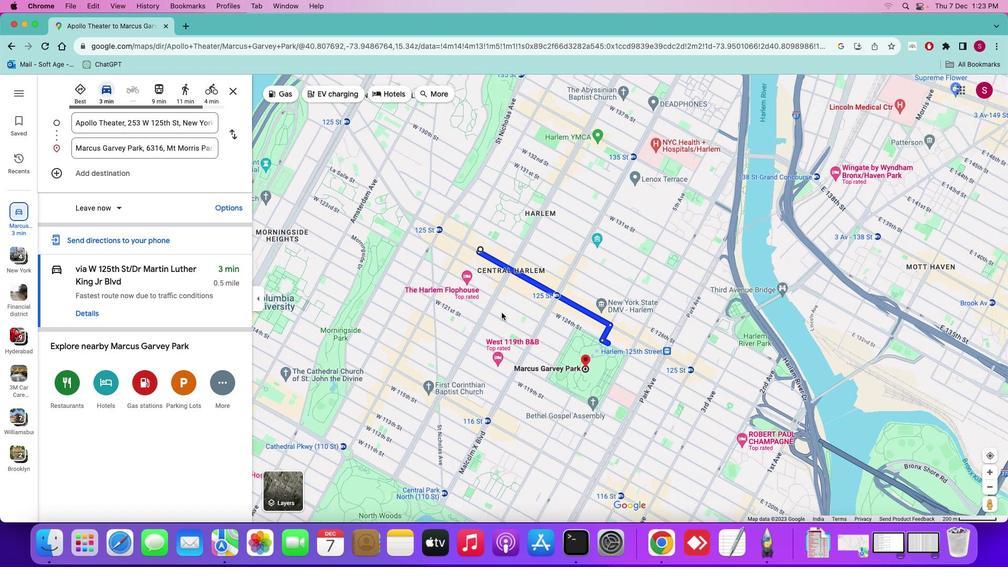 
Action: Mouse scrolled (501, 312) with delta (0, 3)
Screenshot: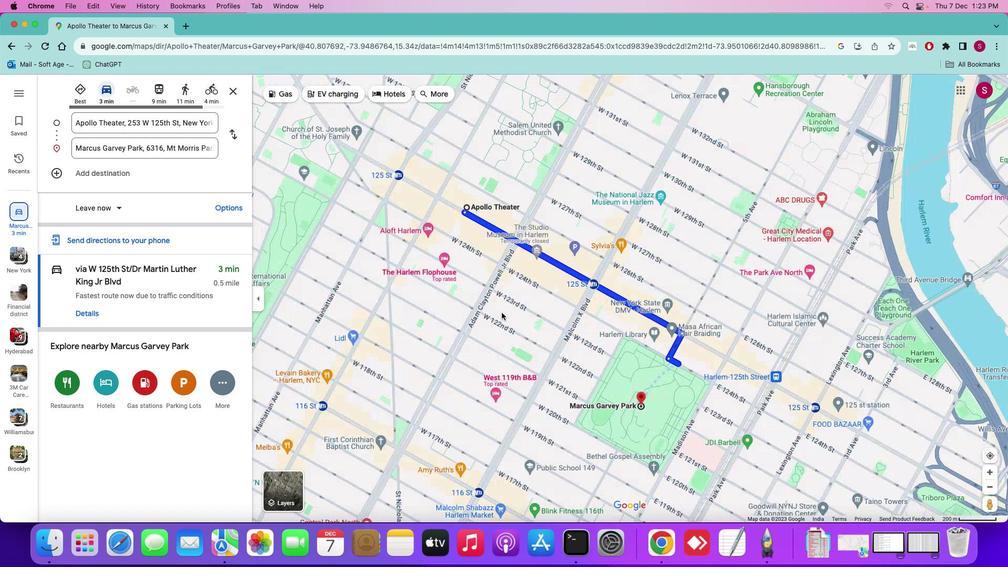 
Action: Mouse moved to (380, 224)
Screenshot: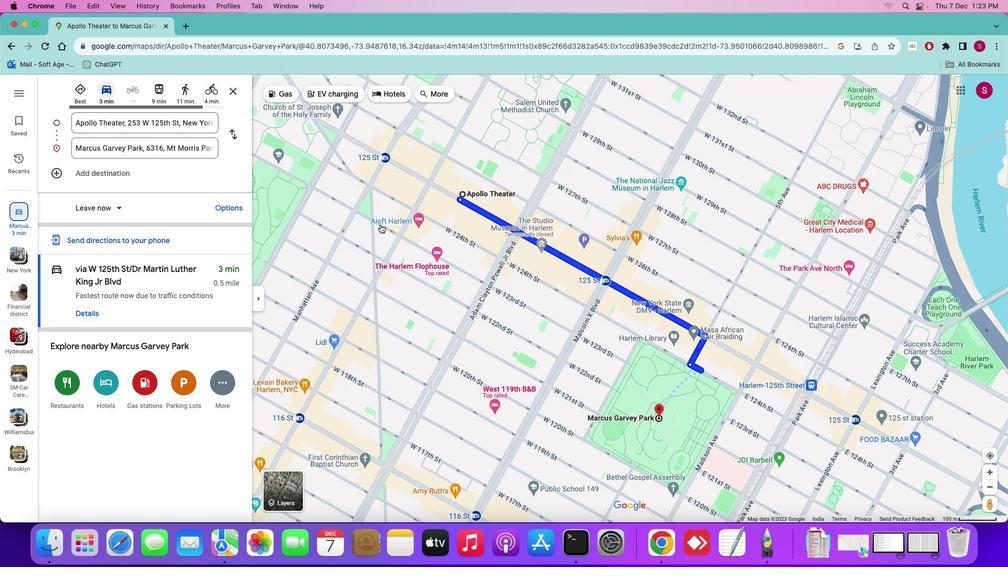 
Action: Mouse pressed left at (380, 224)
Screenshot: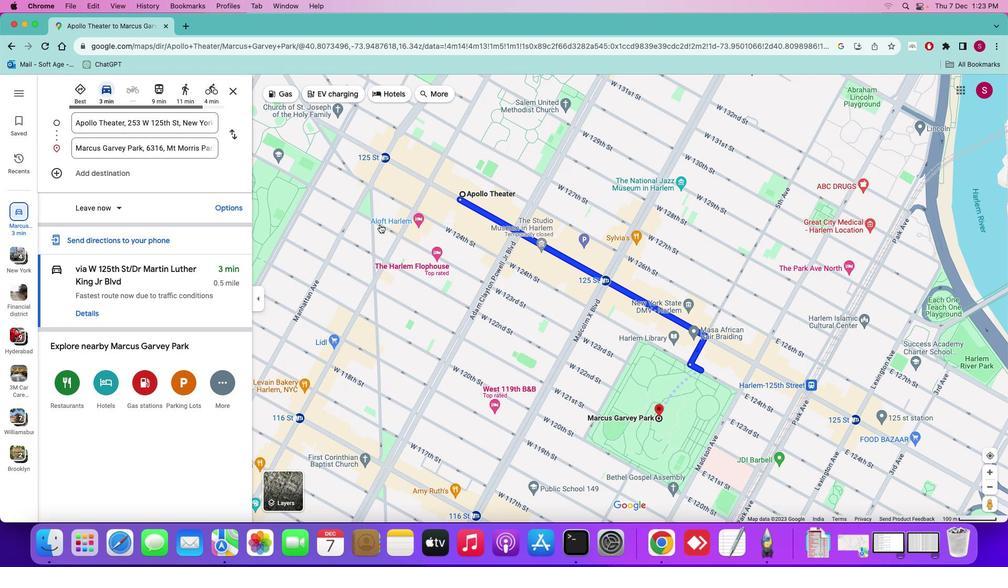 
Action: Mouse moved to (230, 92)
Screenshot: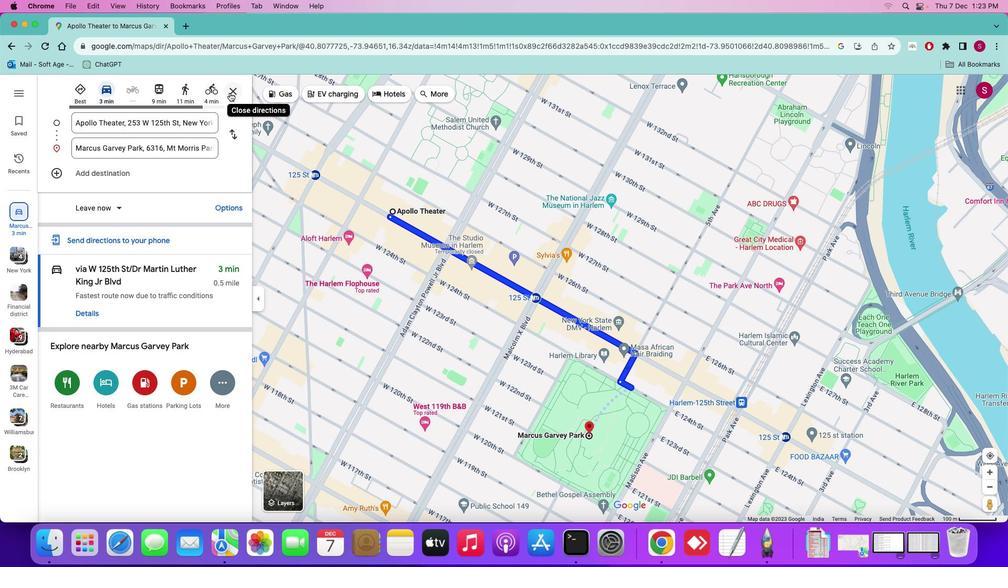 
Action: Mouse pressed left at (230, 92)
Screenshot: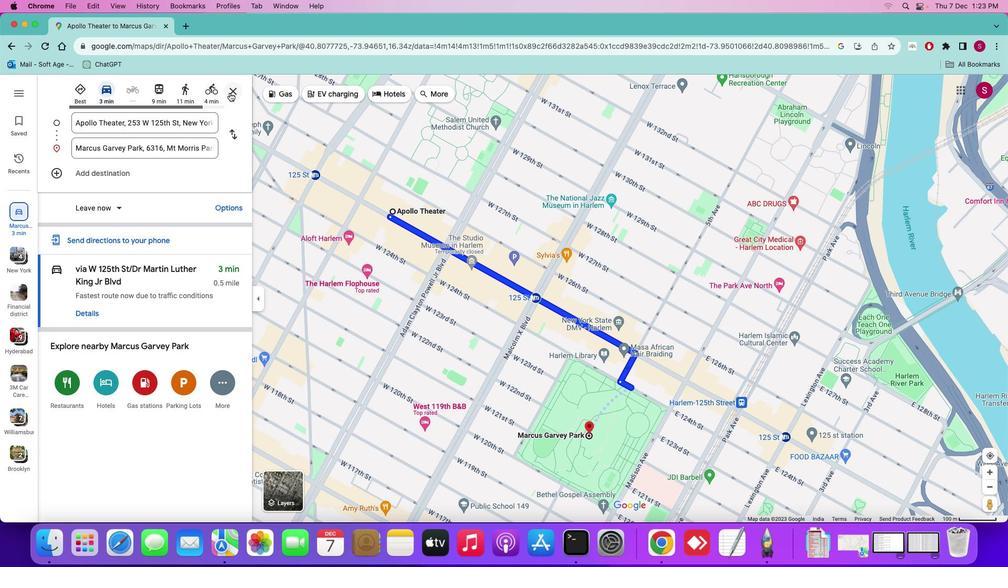 
Action: Mouse moved to (426, 220)
Screenshot: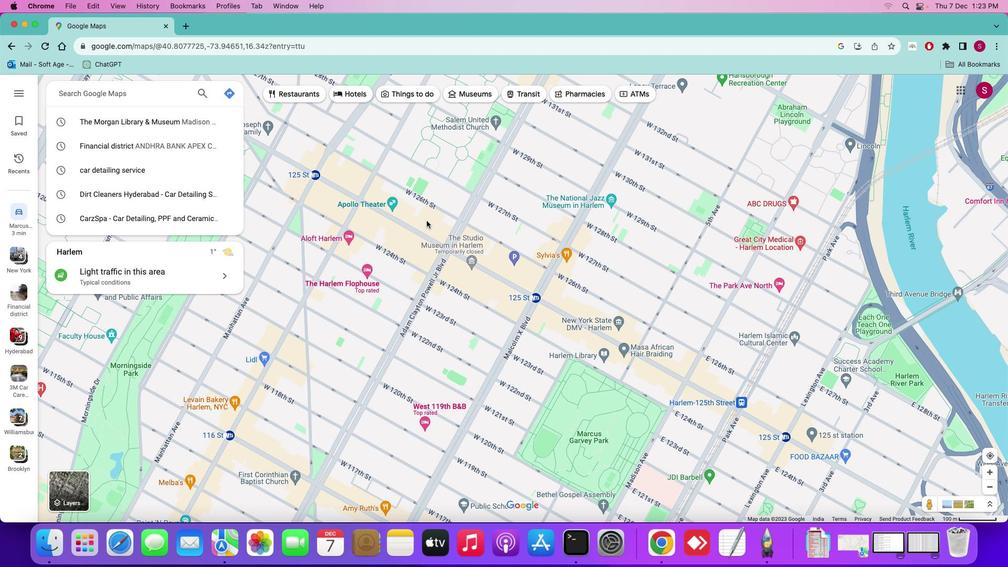 
